 Task: In the  document Serengeti.epub, select heading and apply ' Italics'  Using "replace feature", replace:  'visitors  to tourists'. Insert smartchip (Place) on bottom of the page New York Insert the mentioned footnote for 20th word with font style Arial and font size 8: The source material provides additional context
Action: Mouse pressed left at (280, 355)
Screenshot: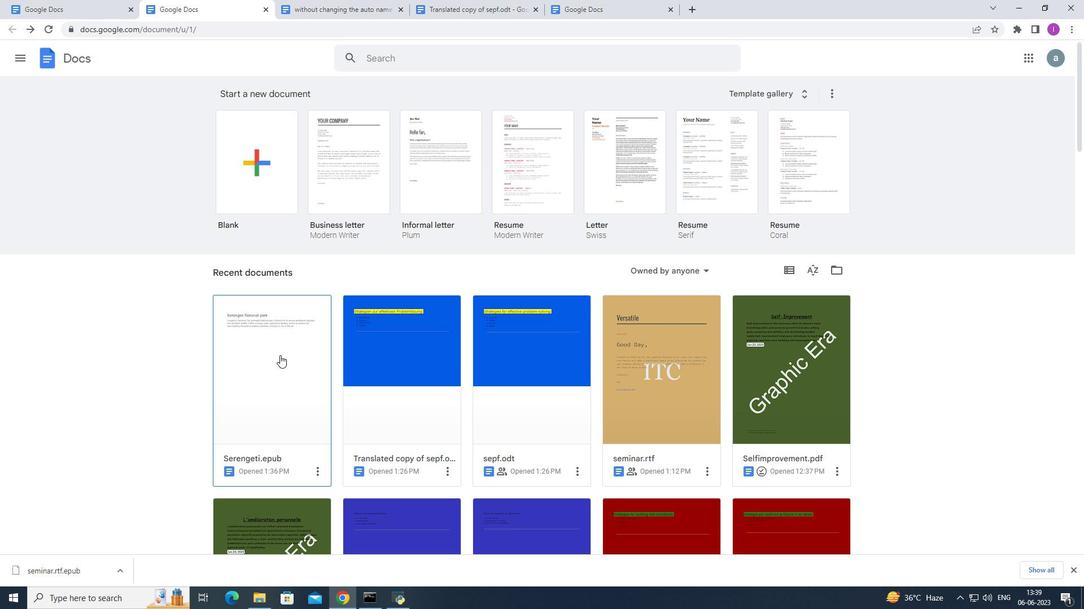 
Action: Mouse moved to (609, 205)
Screenshot: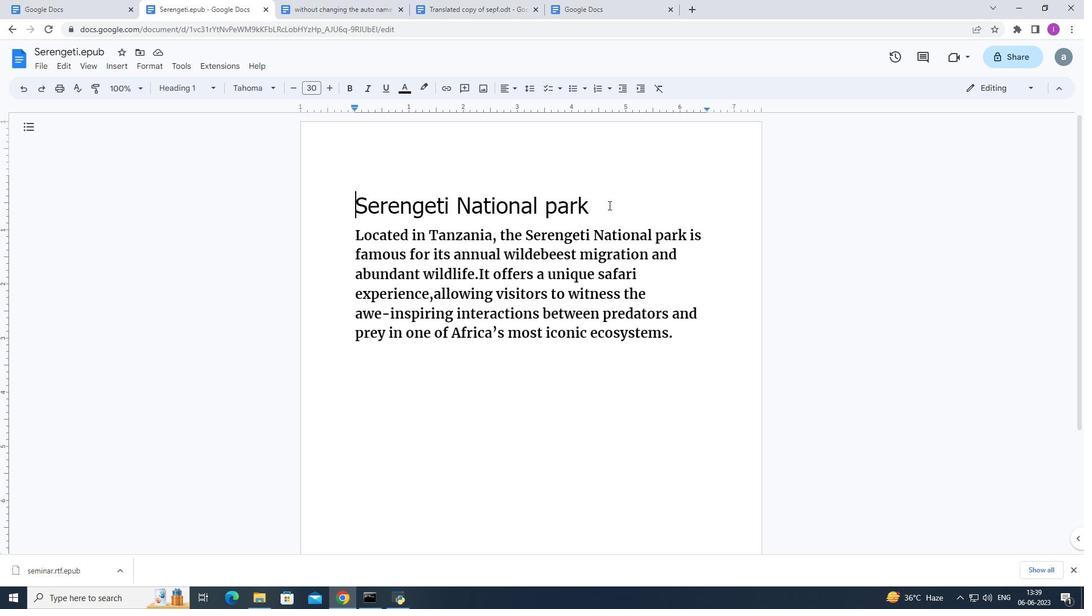 
Action: Mouse pressed left at (609, 205)
Screenshot: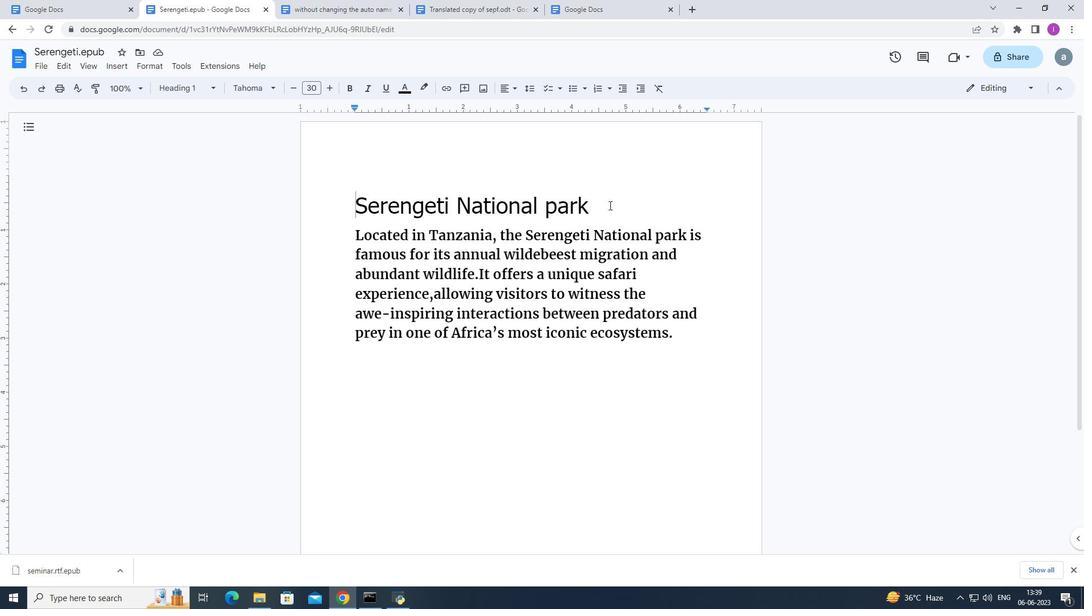 
Action: Mouse moved to (368, 86)
Screenshot: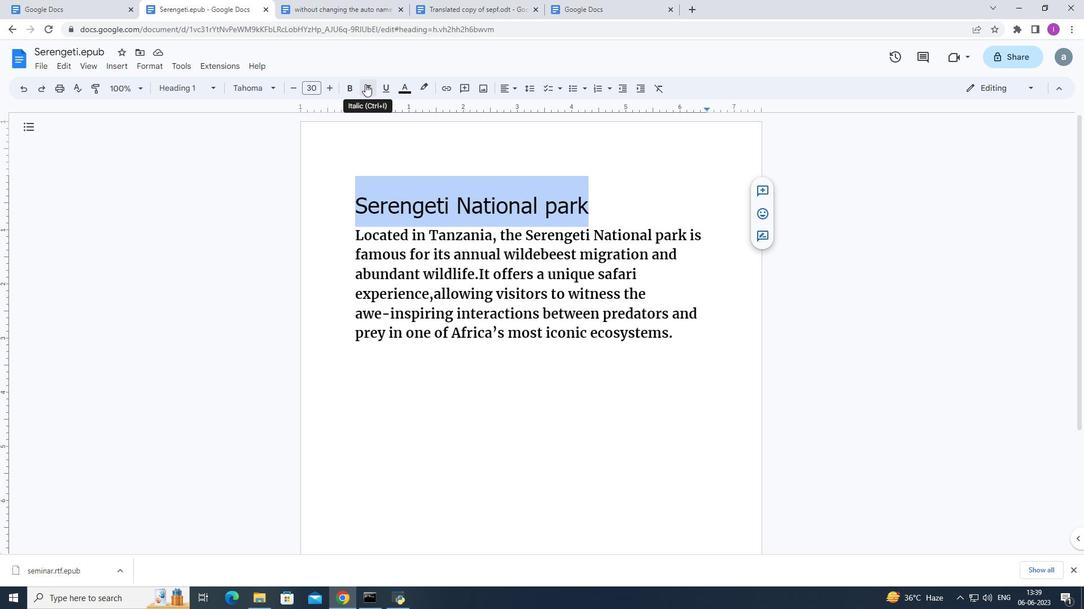 
Action: Mouse pressed left at (368, 86)
Screenshot: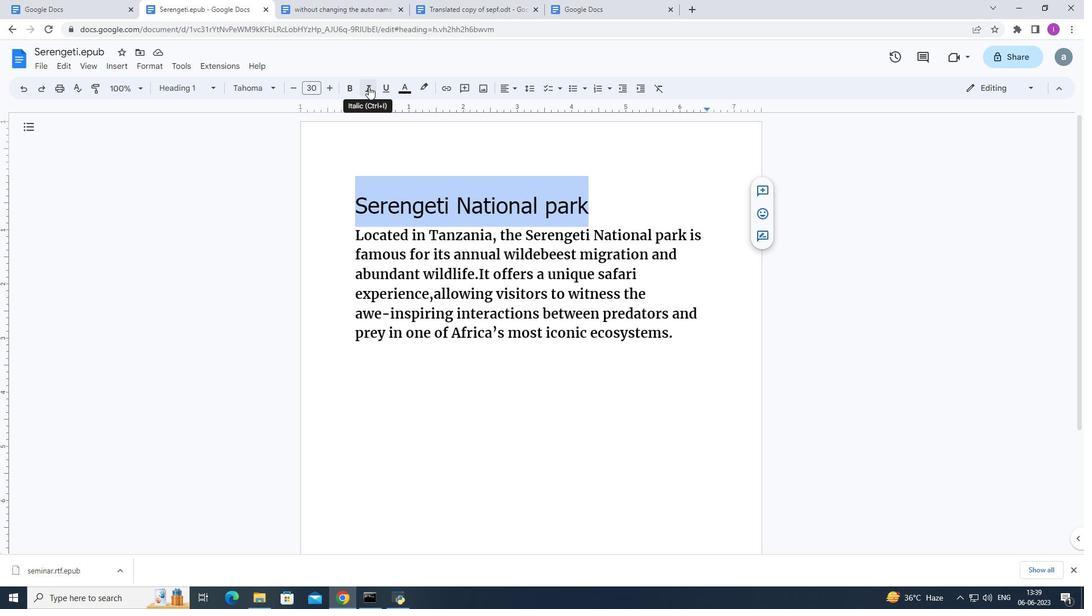 
Action: Mouse pressed left at (368, 86)
Screenshot: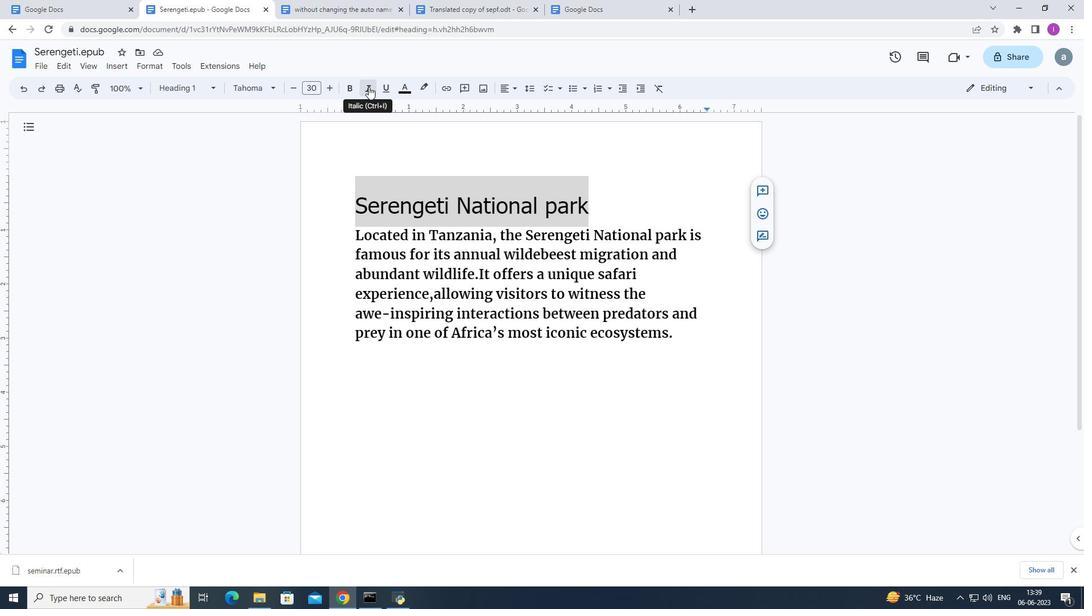 
Action: Mouse moved to (370, 90)
Screenshot: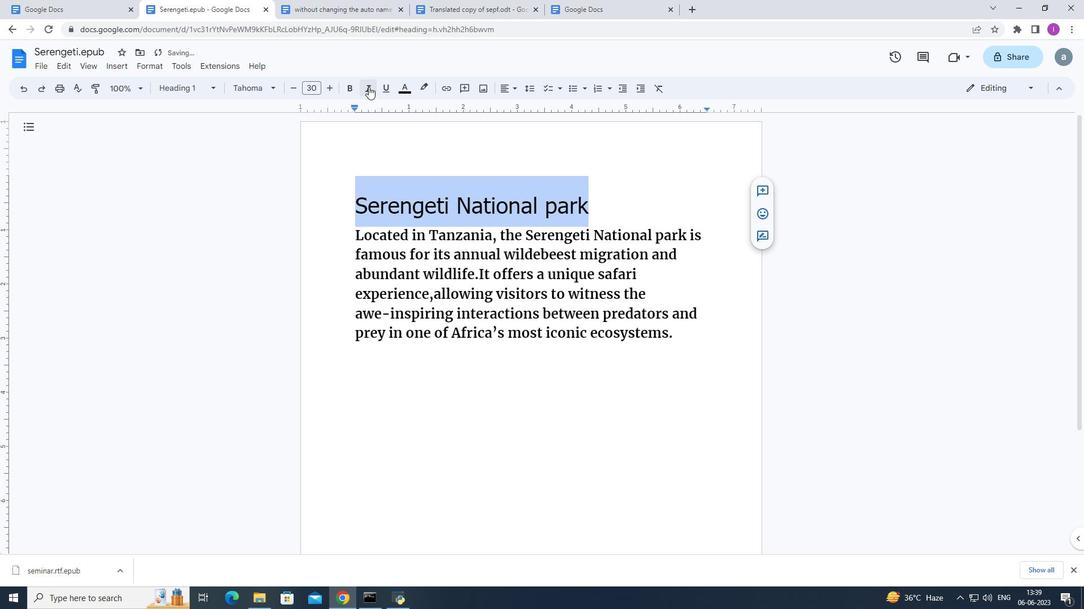 
Action: Mouse pressed left at (370, 90)
Screenshot: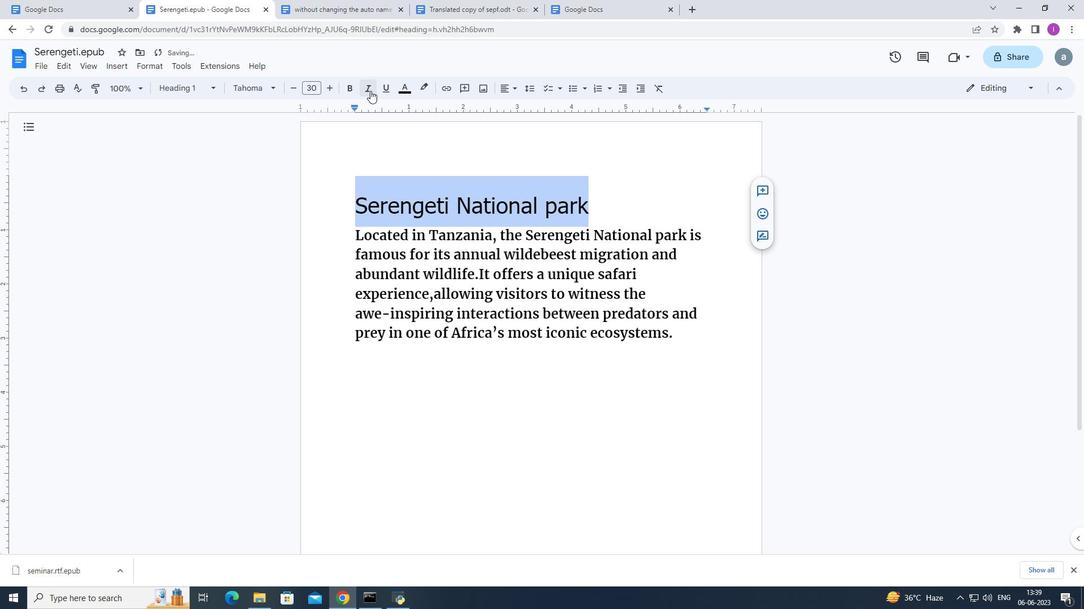 
Action: Mouse moved to (548, 296)
Screenshot: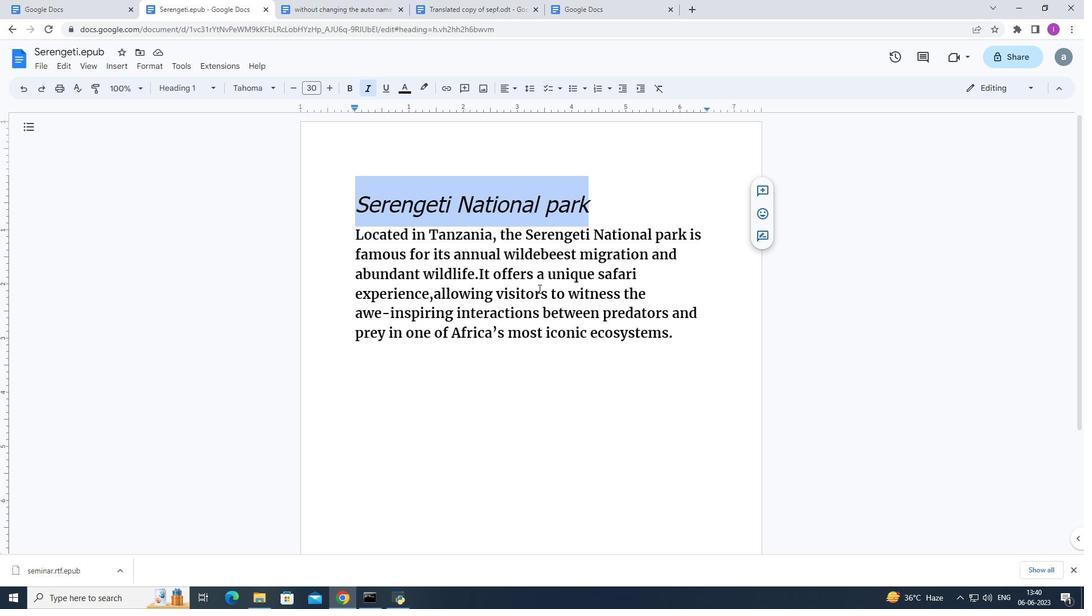 
Action: Mouse pressed left at (548, 296)
Screenshot: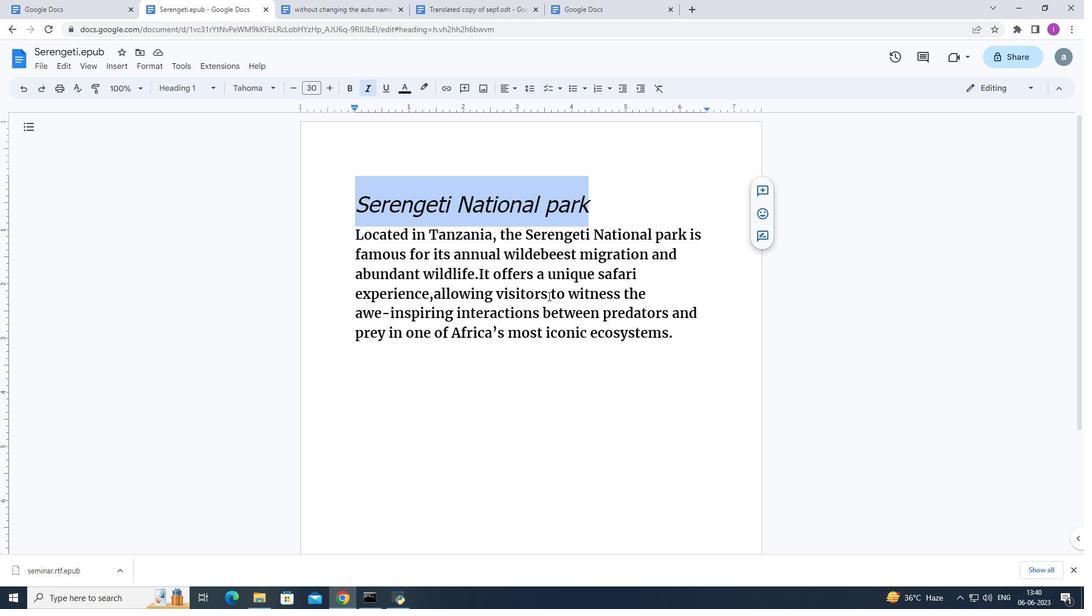 
Action: Mouse moved to (61, 63)
Screenshot: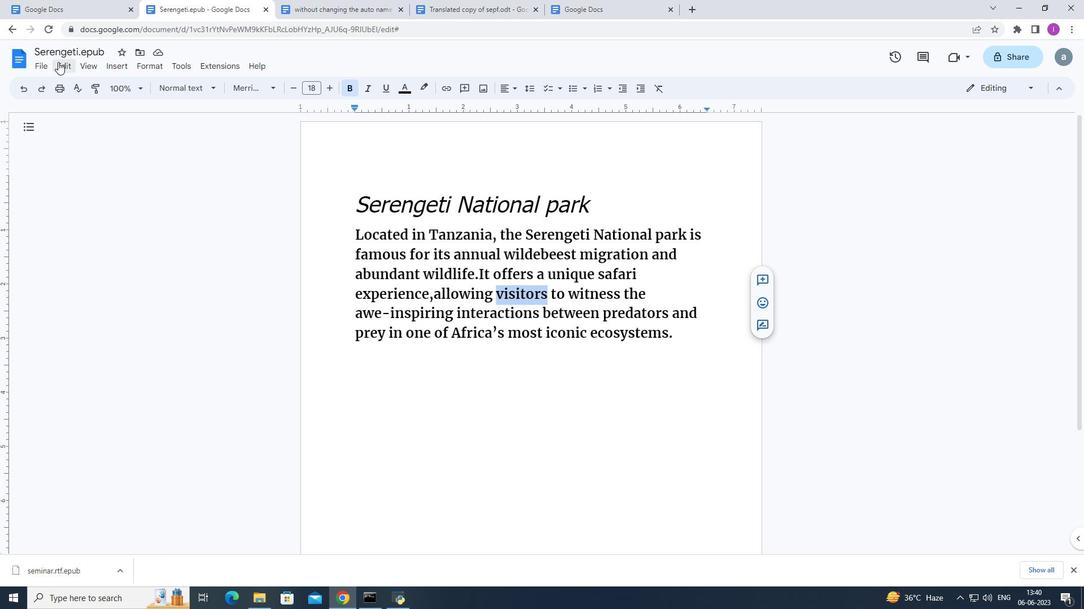 
Action: Mouse pressed left at (61, 63)
Screenshot: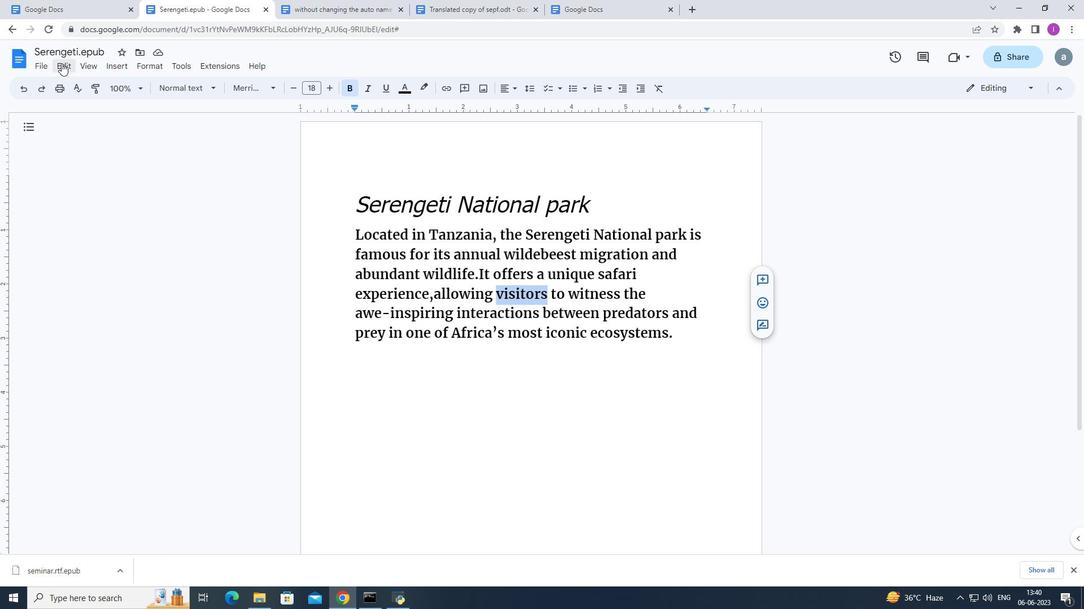 
Action: Mouse moved to (105, 259)
Screenshot: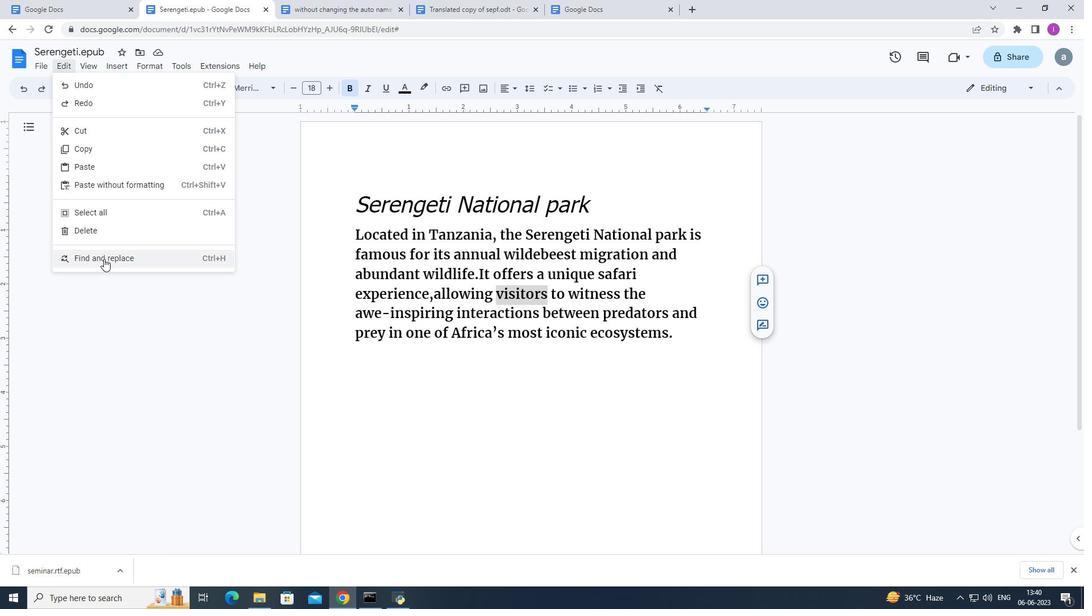 
Action: Mouse pressed left at (105, 259)
Screenshot: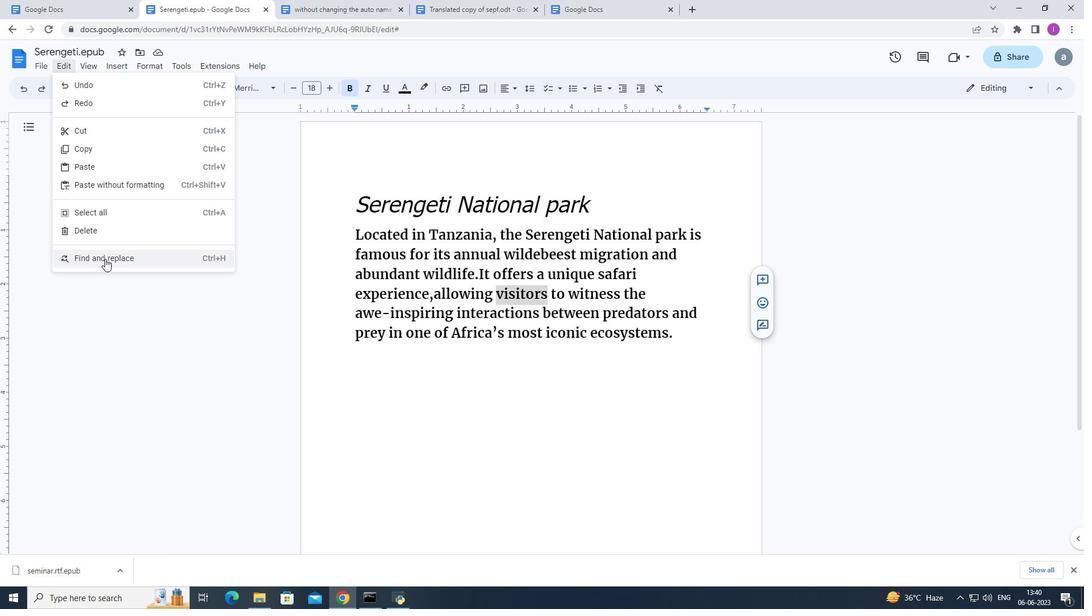 
Action: Mouse moved to (470, 277)
Screenshot: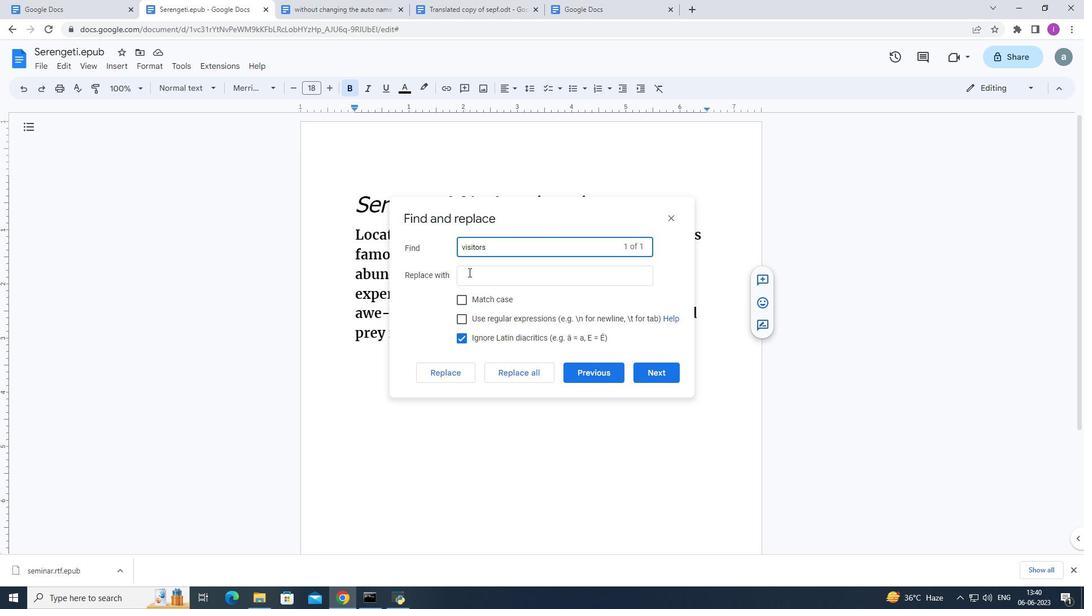 
Action: Mouse pressed left at (470, 277)
Screenshot: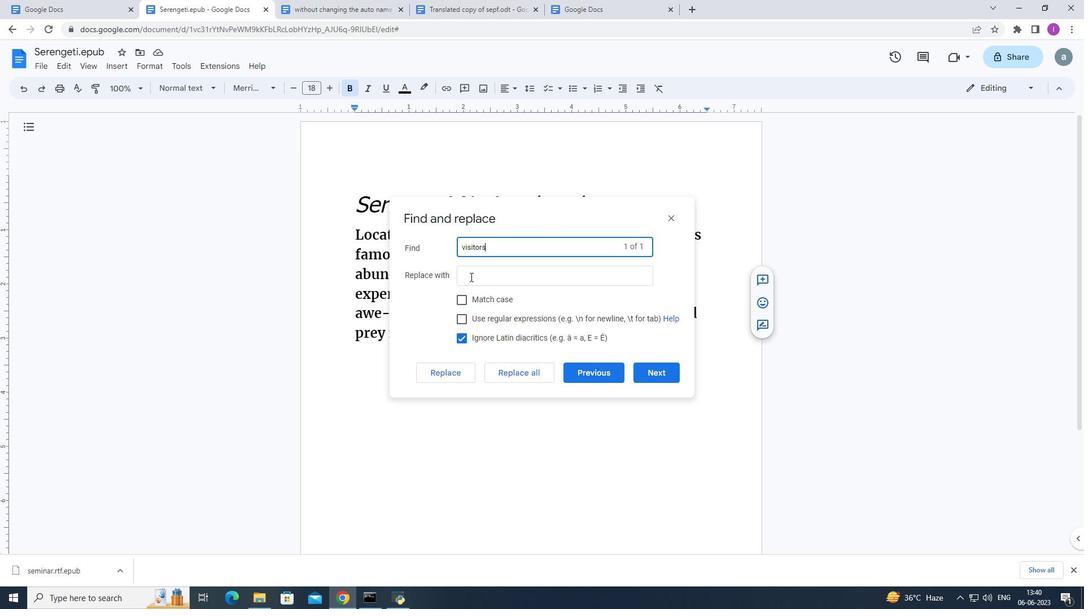 
Action: Mouse moved to (506, 272)
Screenshot: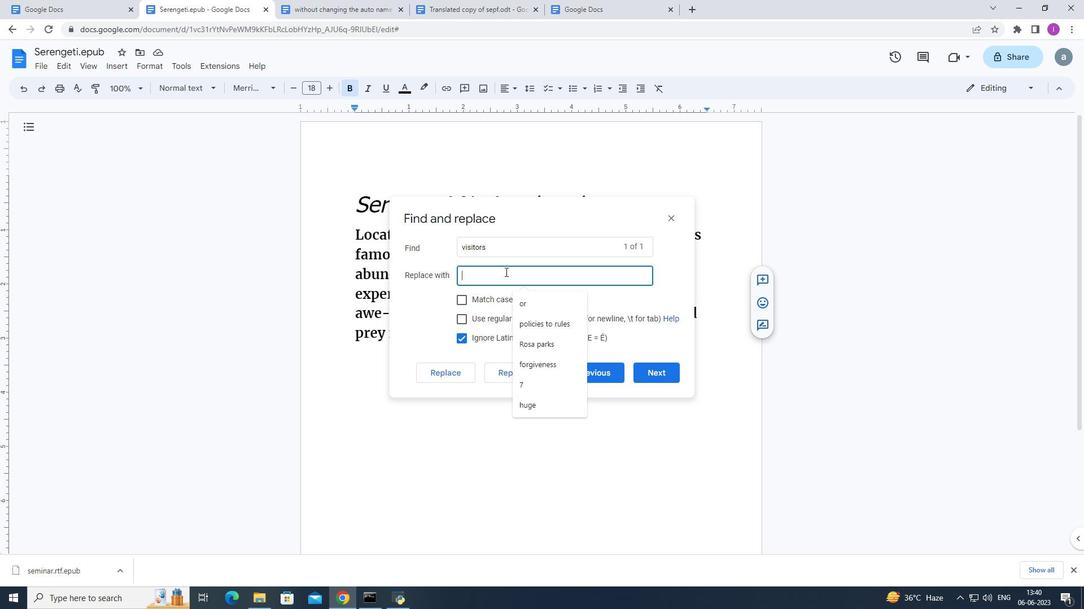 
Action: Key pressed <Key.shift>To<Key.backspace><Key.backspace>tourists
Screenshot: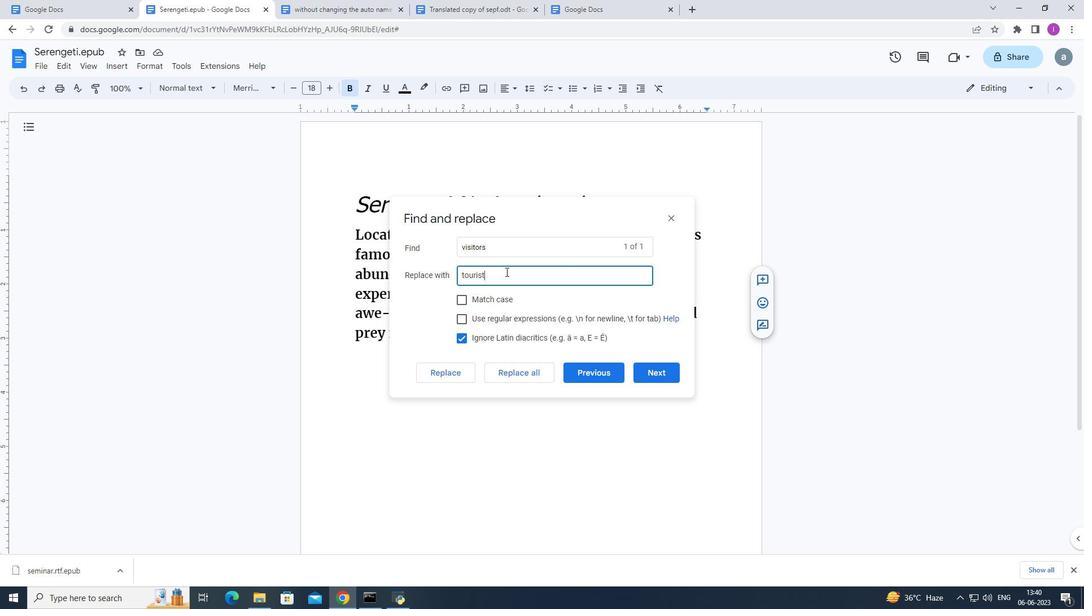 
Action: Mouse moved to (447, 371)
Screenshot: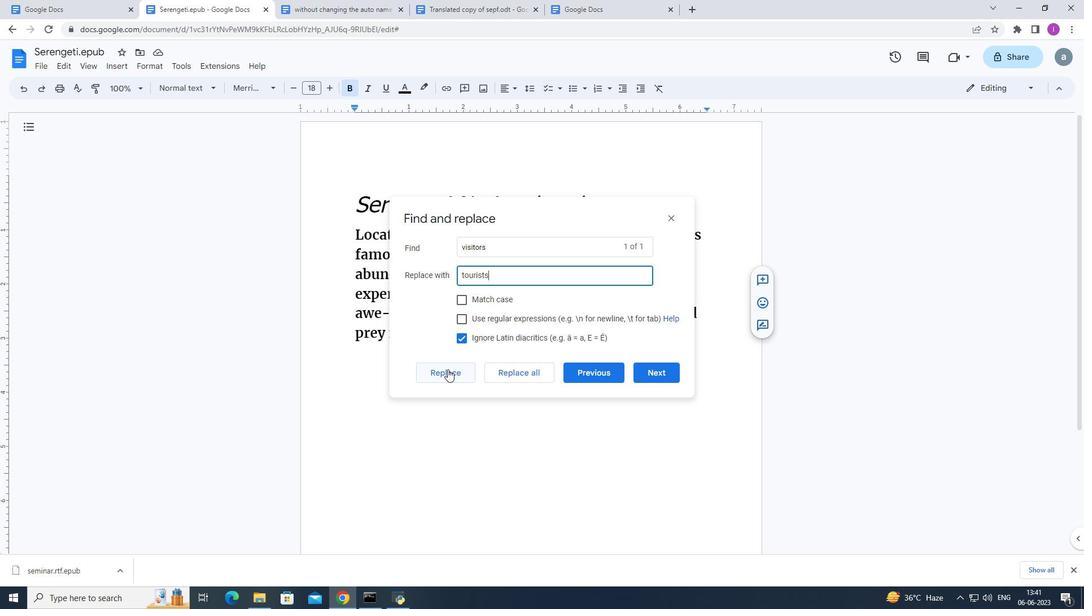 
Action: Mouse pressed left at (447, 371)
Screenshot: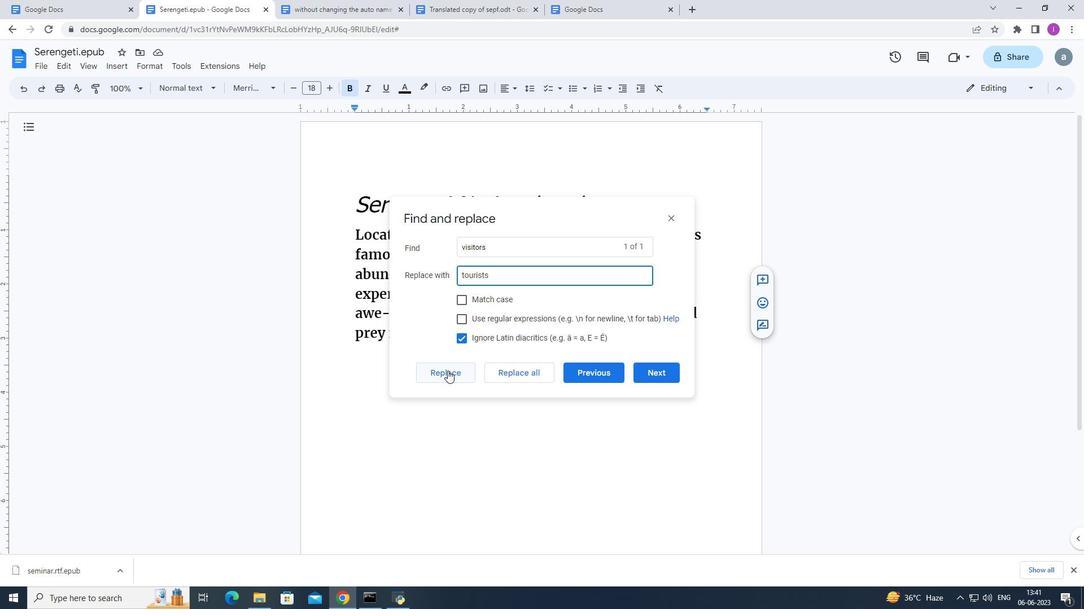 
Action: Mouse moved to (672, 222)
Screenshot: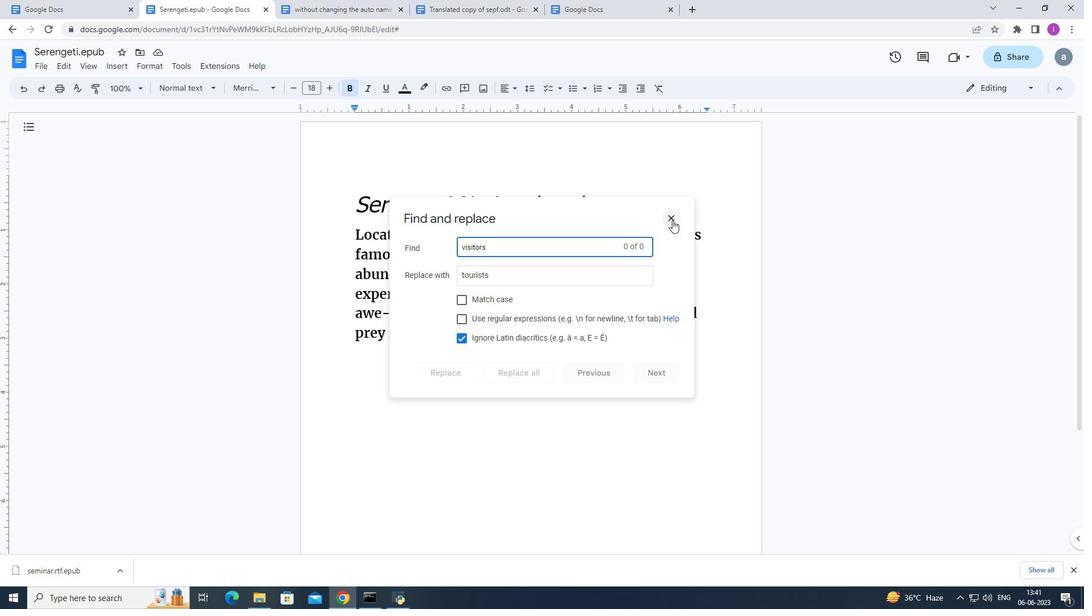 
Action: Mouse pressed left at (672, 222)
Screenshot: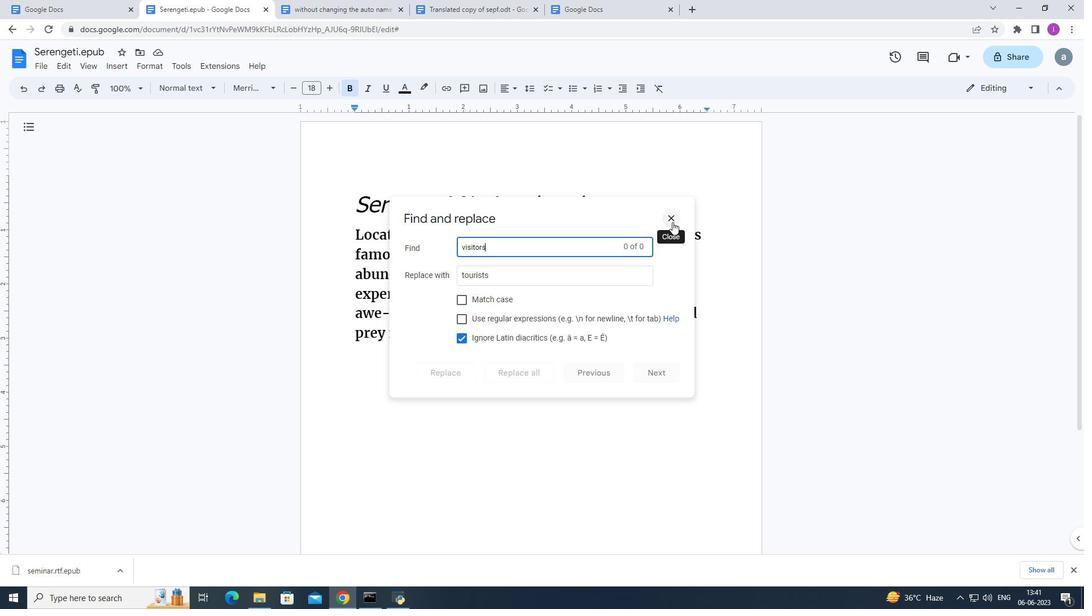 
Action: Mouse moved to (122, 62)
Screenshot: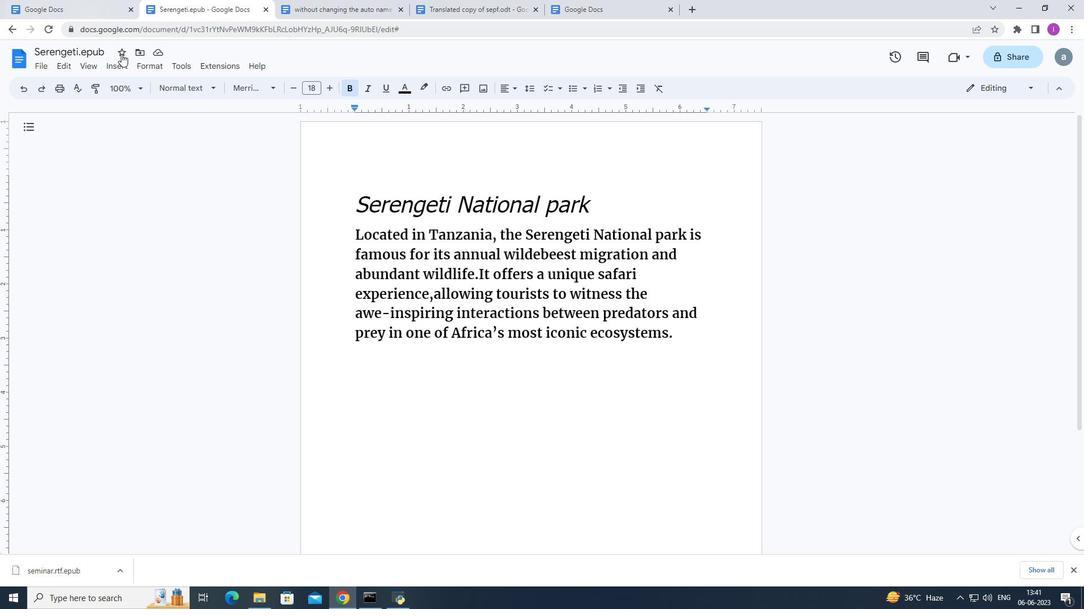 
Action: Mouse pressed left at (122, 62)
Screenshot: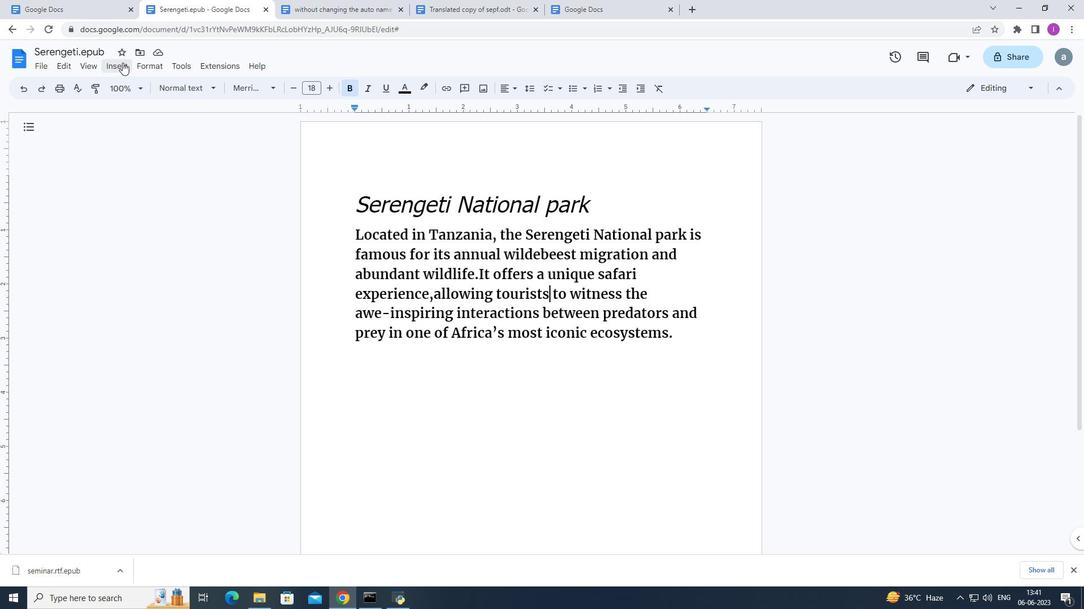 
Action: Mouse moved to (302, 271)
Screenshot: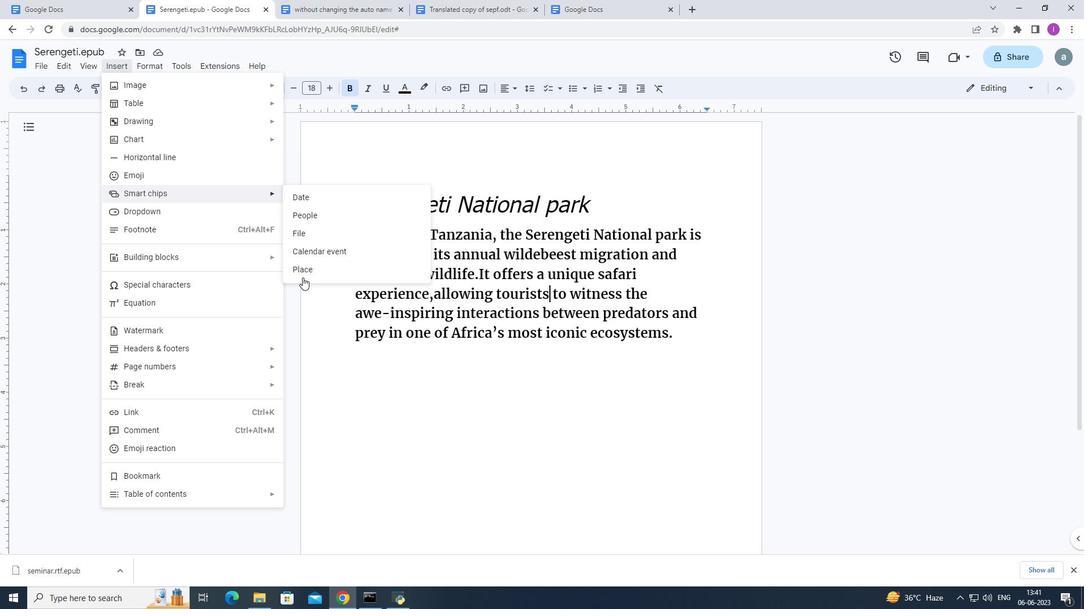 
Action: Mouse pressed left at (302, 271)
Screenshot: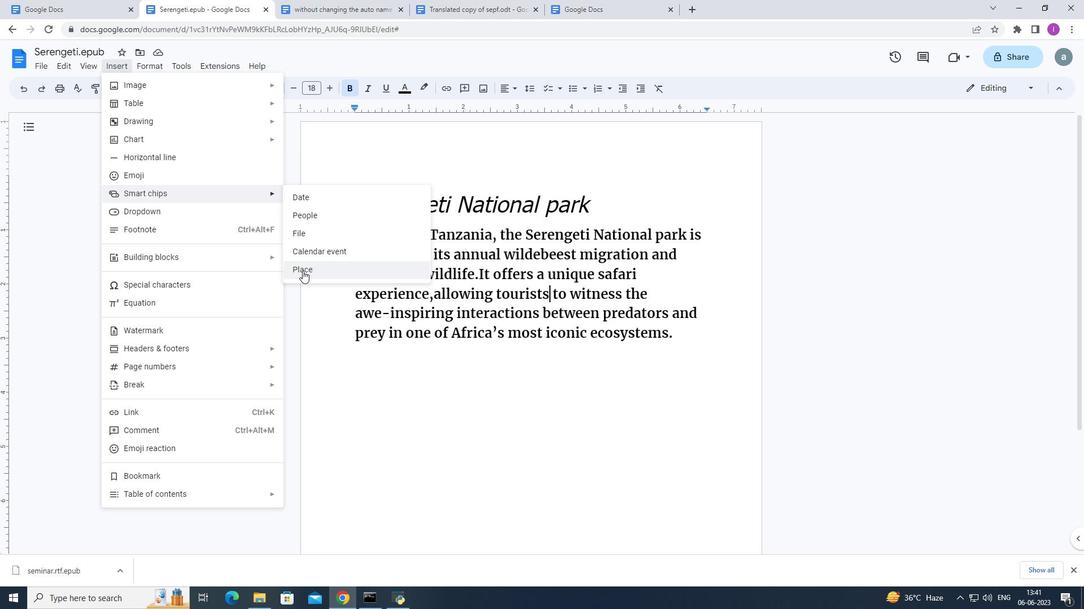 
Action: Mouse moved to (542, 359)
Screenshot: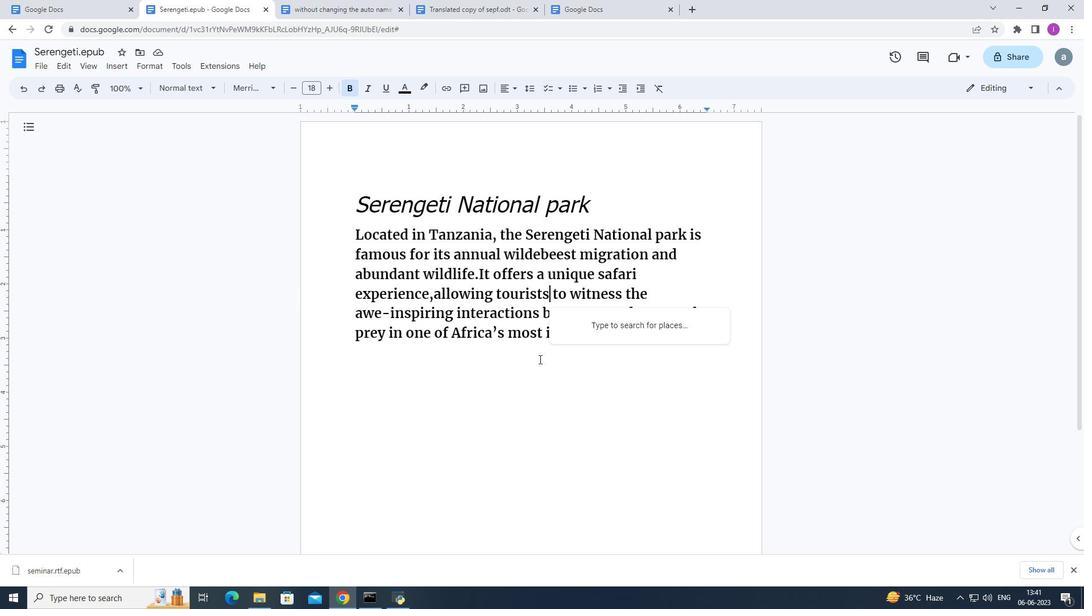 
Action: Mouse pressed left at (542, 359)
Screenshot: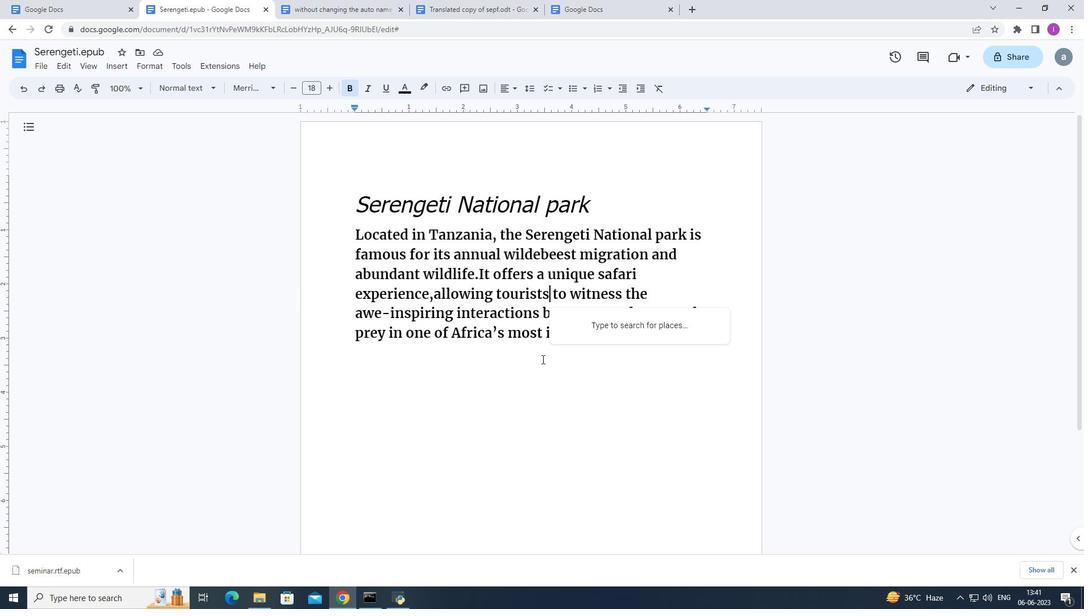 
Action: Mouse moved to (680, 334)
Screenshot: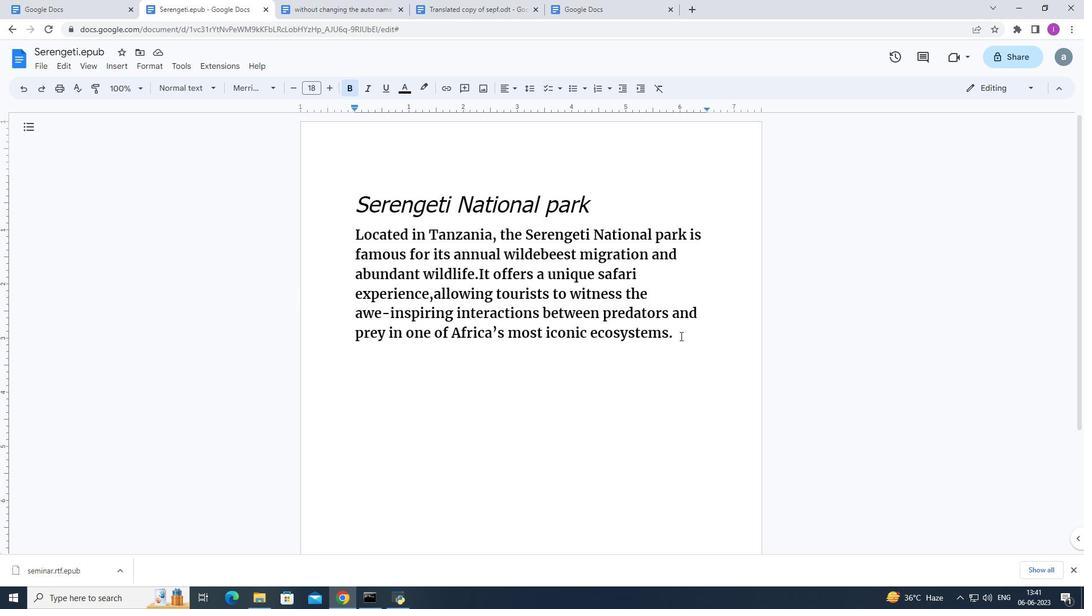 
Action: Mouse pressed left at (680, 334)
Screenshot: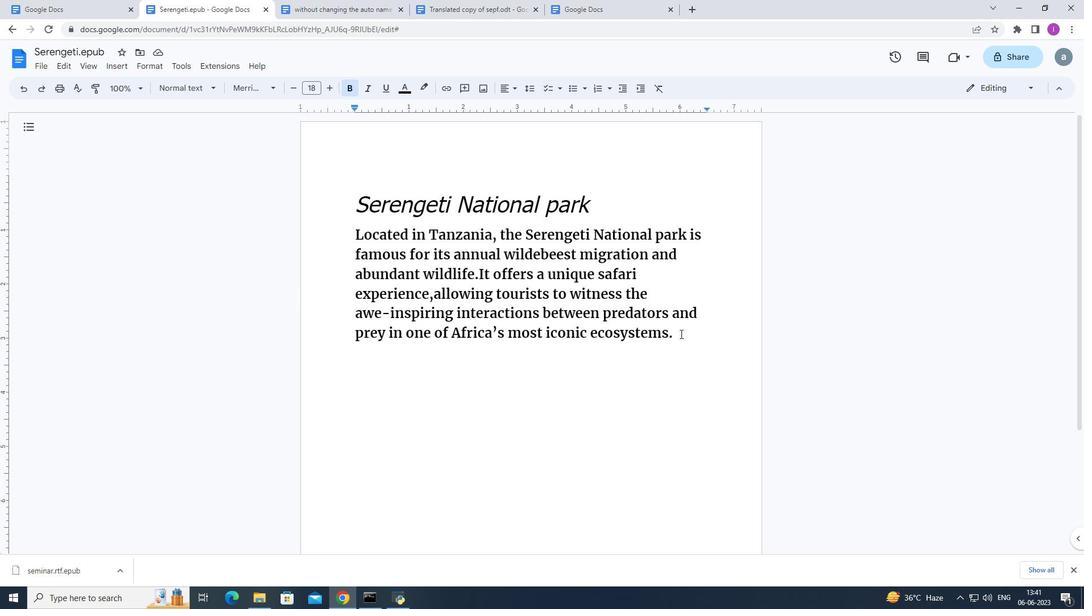 
Action: Mouse moved to (541, 373)
Screenshot: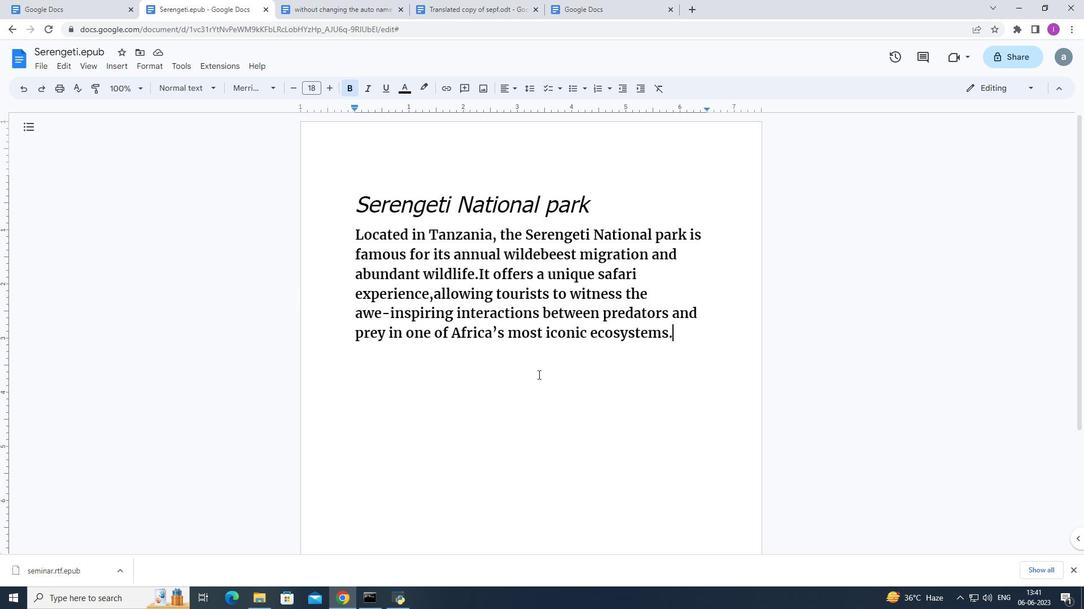 
Action: Key pressed <Key.enter>
Screenshot: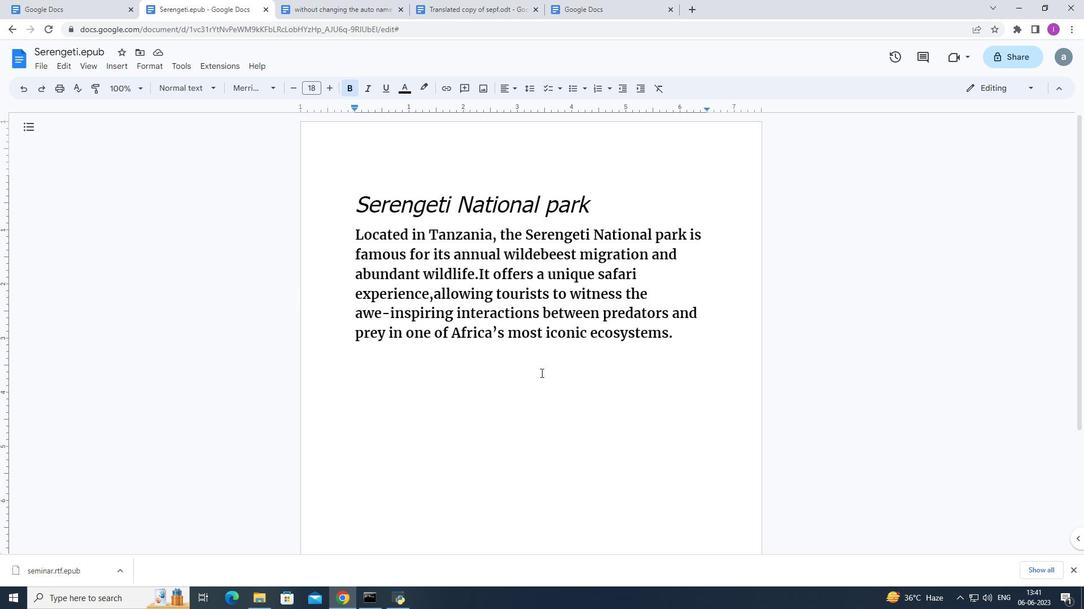 
Action: Mouse moved to (114, 63)
Screenshot: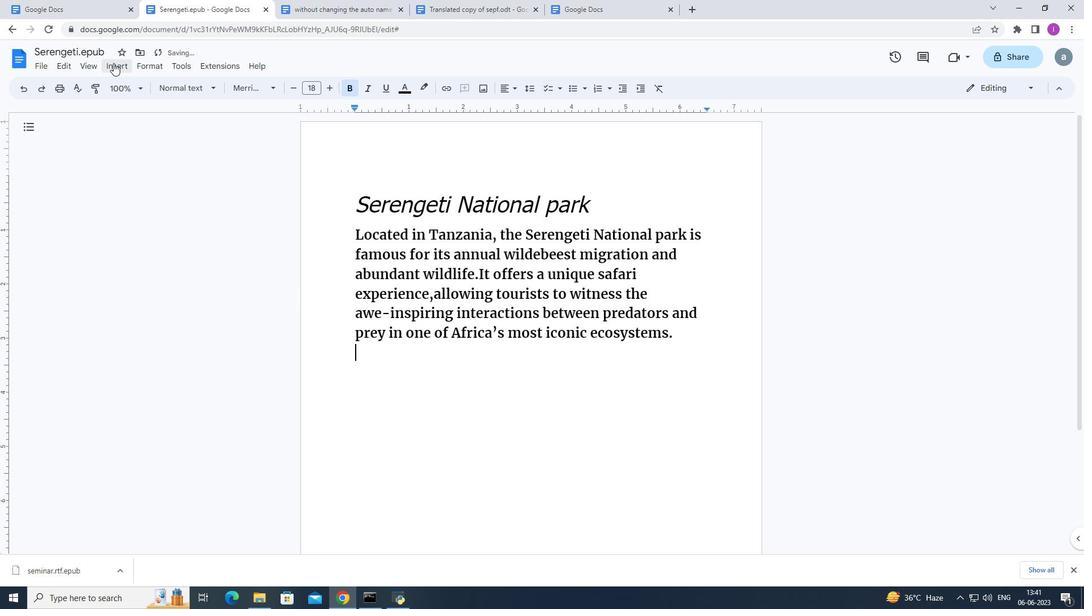 
Action: Mouse pressed left at (114, 63)
Screenshot: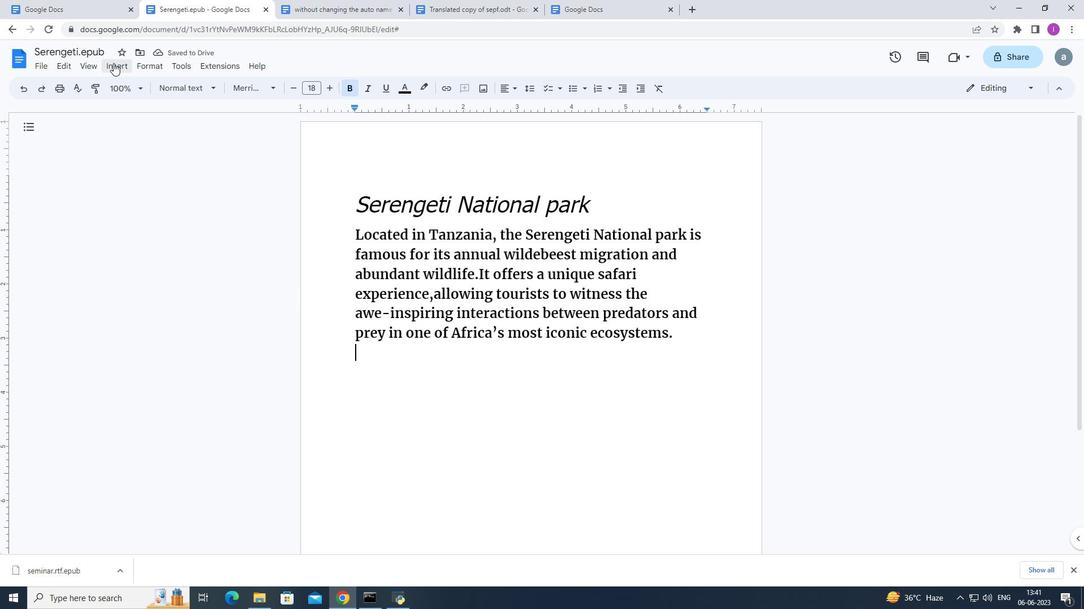 
Action: Mouse moved to (299, 270)
Screenshot: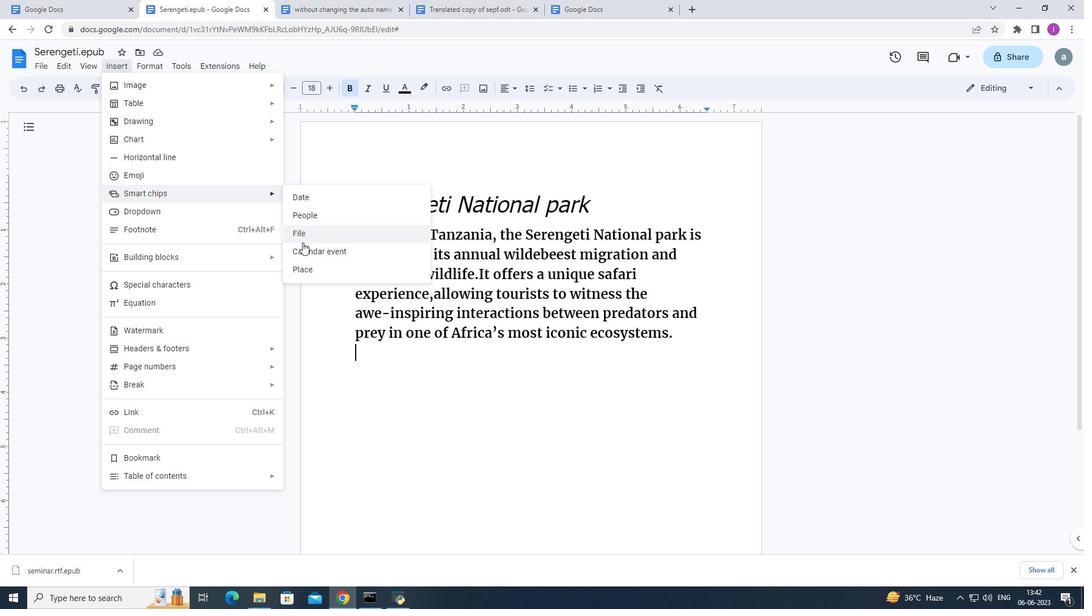 
Action: Mouse pressed left at (299, 270)
Screenshot: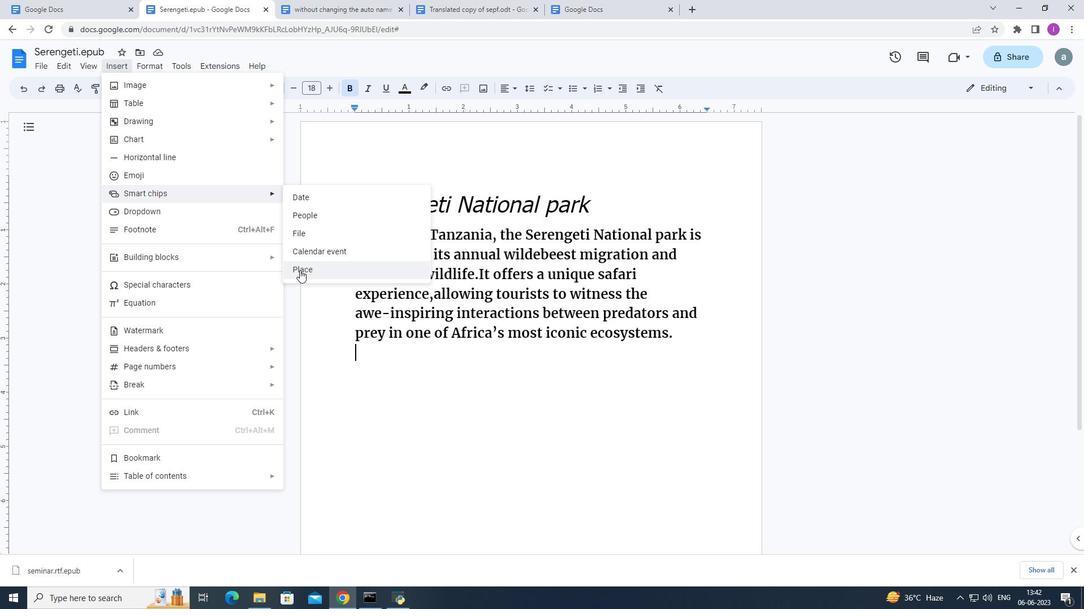 
Action: Mouse moved to (361, 378)
Screenshot: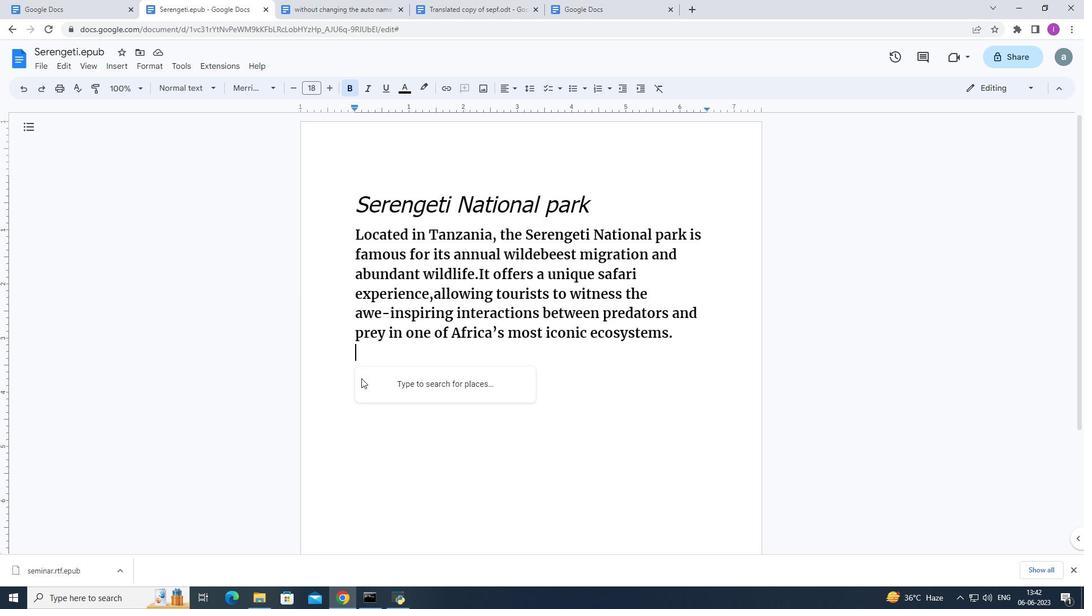 
Action: Key pressed n
Screenshot: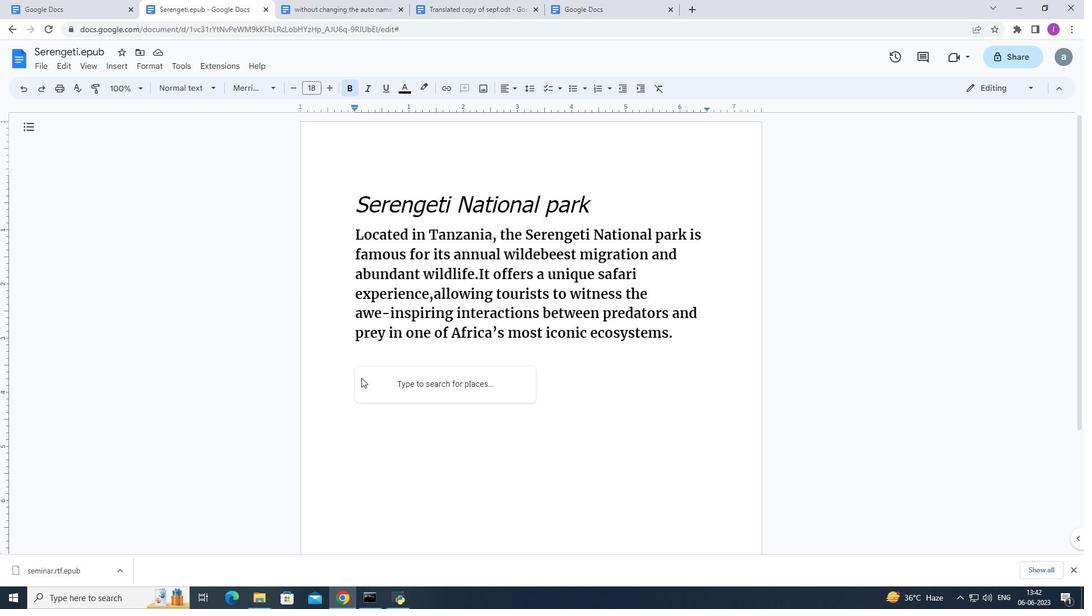 
Action: Mouse moved to (362, 376)
Screenshot: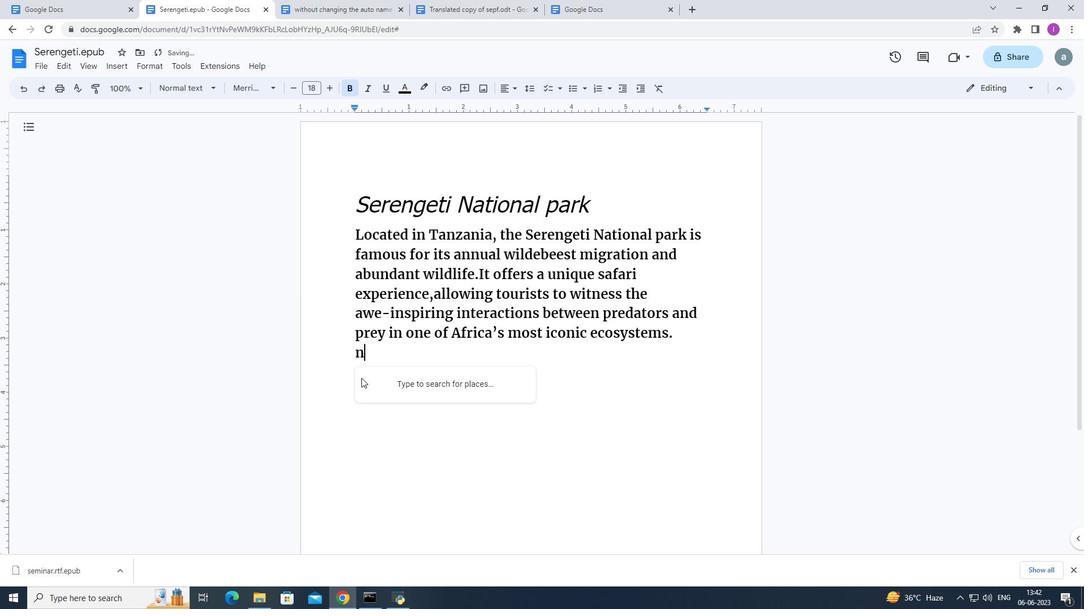 
Action: Key pressed e
Screenshot: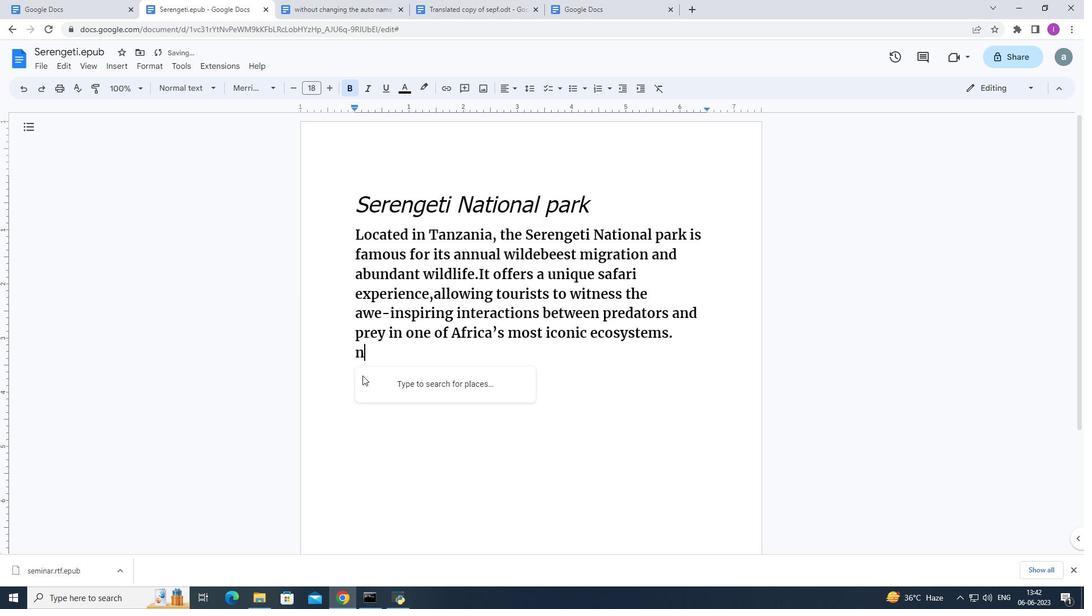 
Action: Mouse moved to (363, 375)
Screenshot: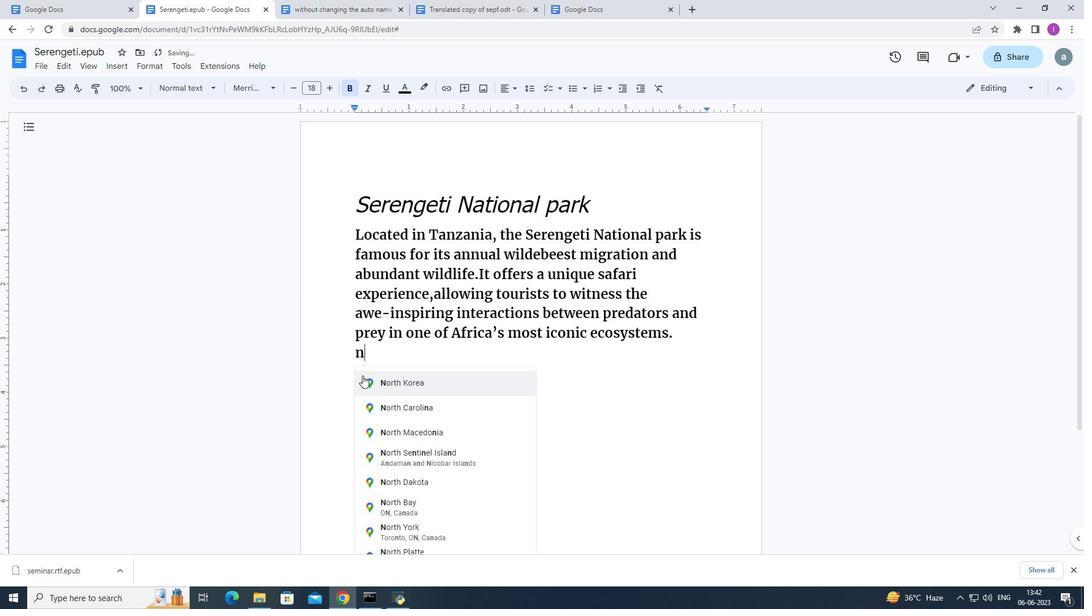 
Action: Key pressed w
Screenshot: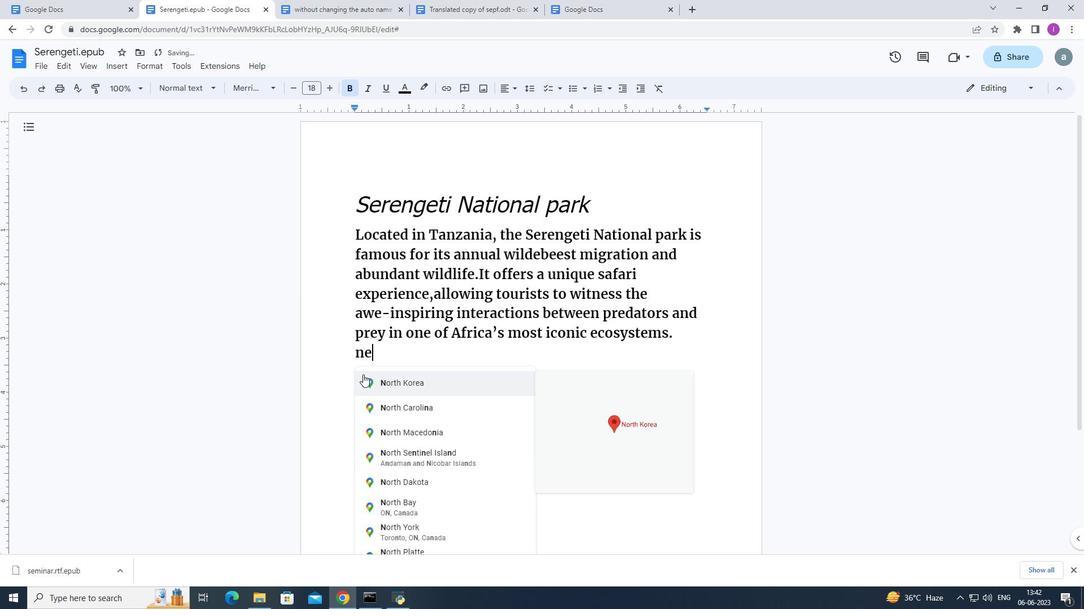 
Action: Mouse moved to (389, 377)
Screenshot: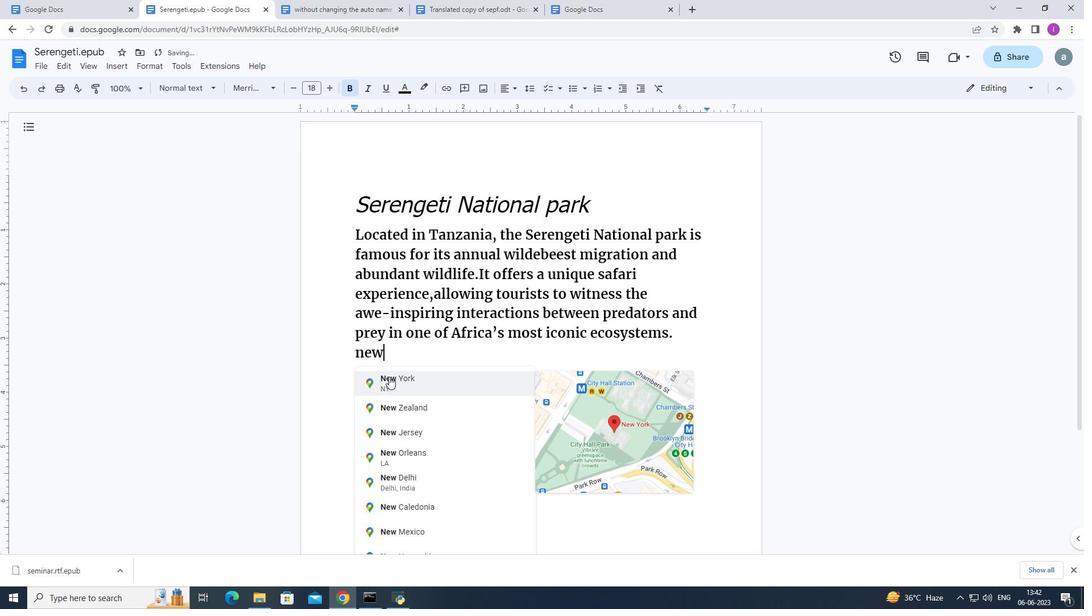 
Action: Mouse pressed left at (389, 377)
Screenshot: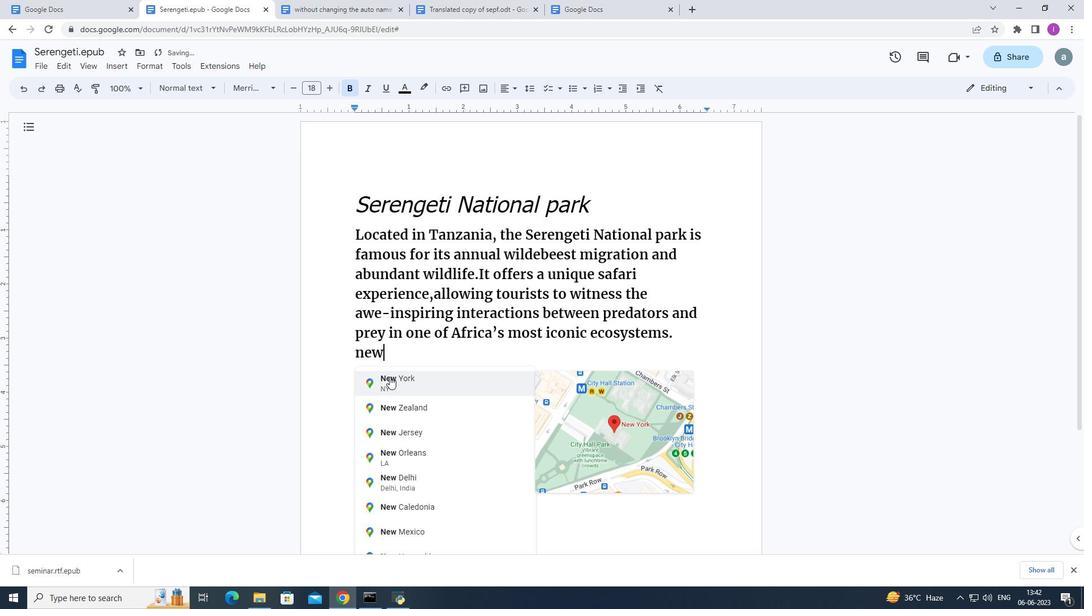 
Action: Mouse moved to (123, 66)
Screenshot: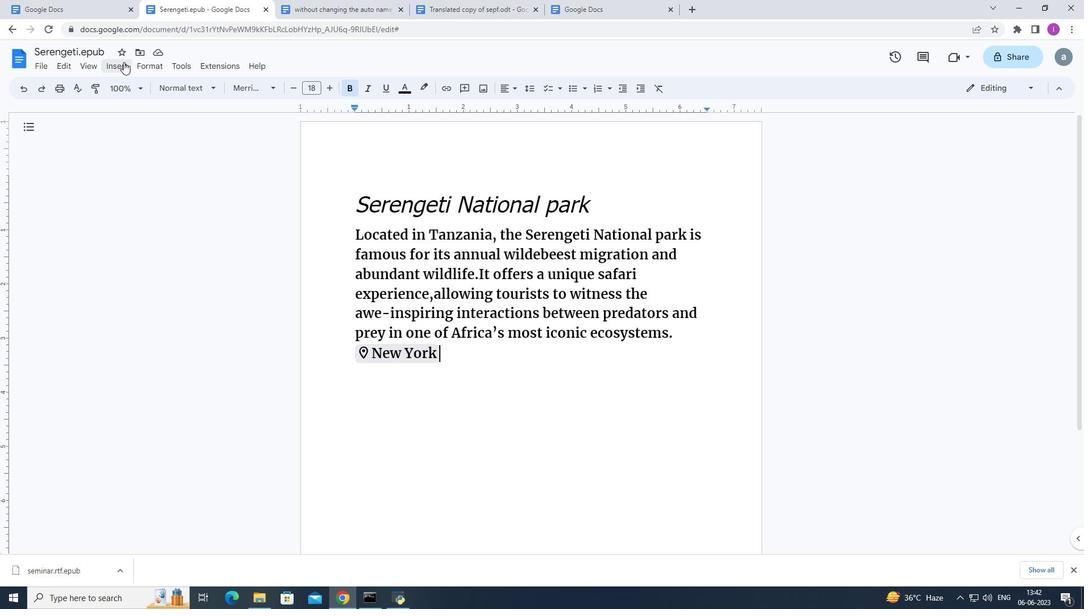 
Action: Mouse pressed left at (123, 66)
Screenshot: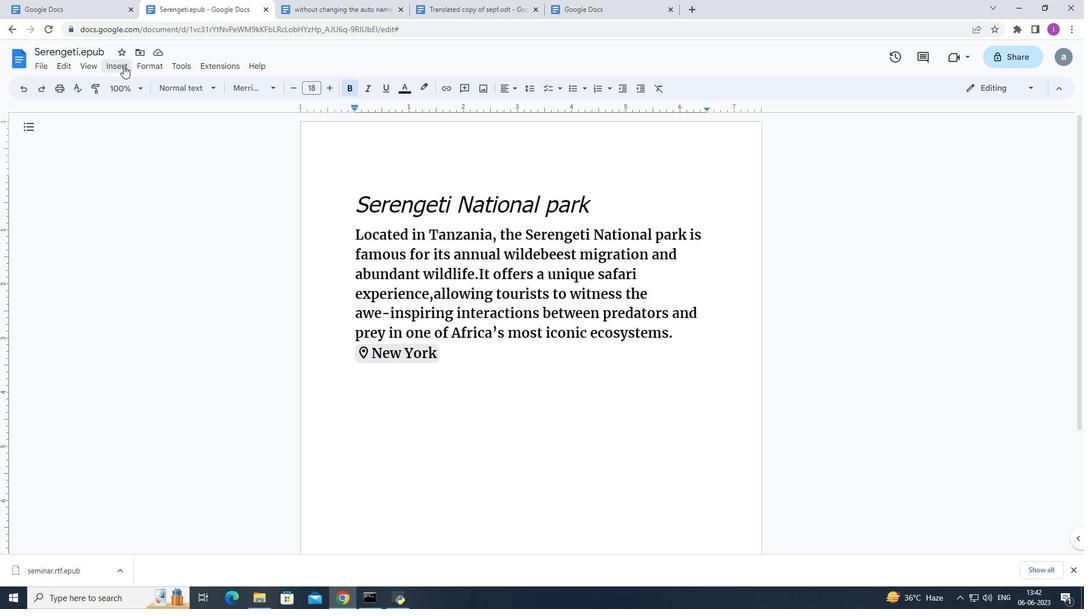 
Action: Mouse moved to (165, 232)
Screenshot: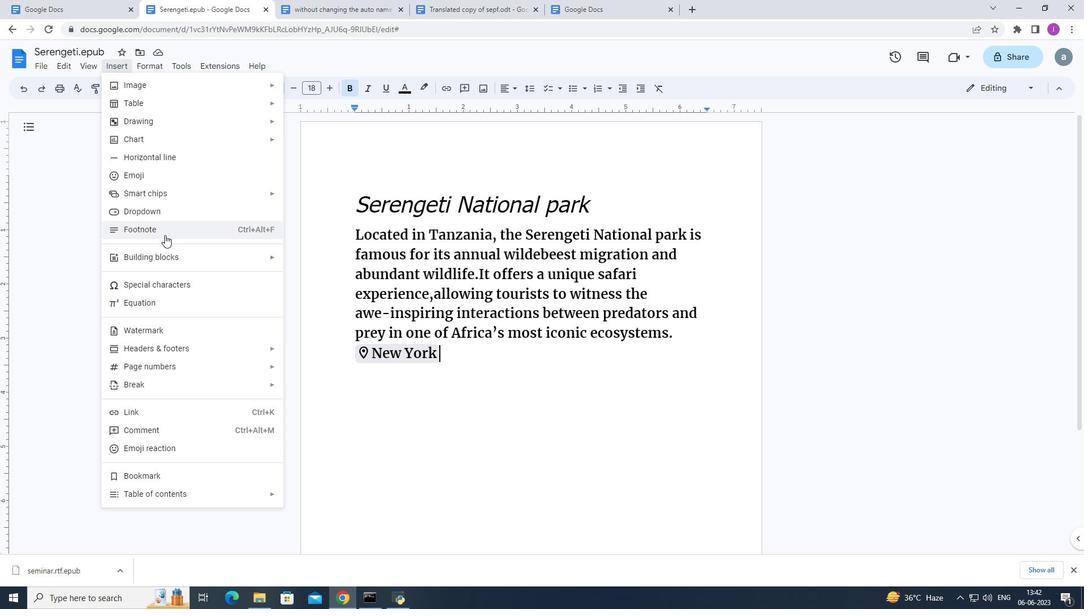 
Action: Mouse pressed left at (165, 232)
Screenshot: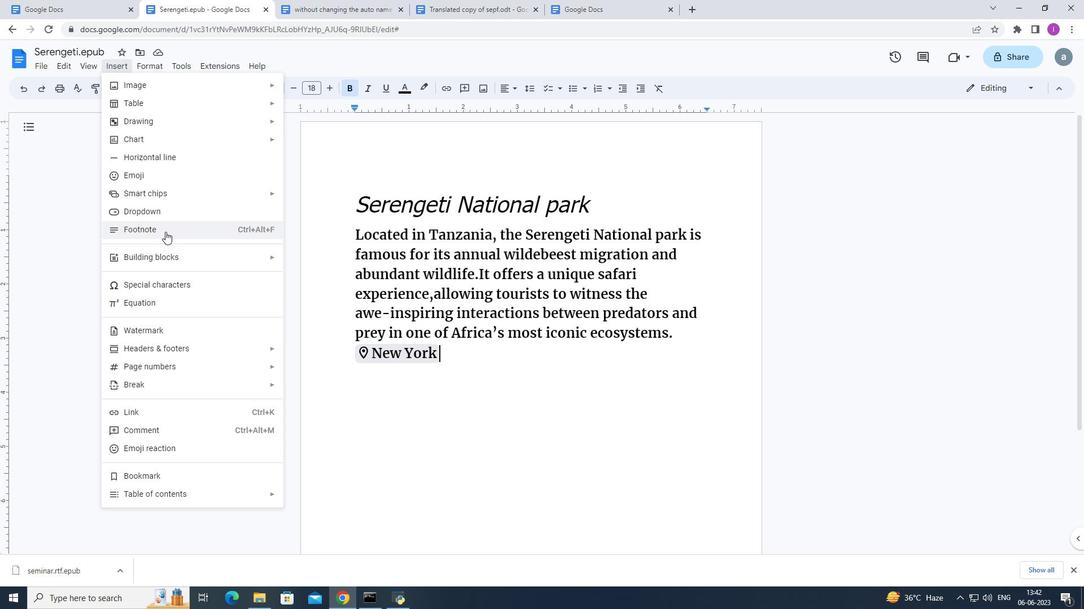 
Action: Mouse moved to (361, 283)
Screenshot: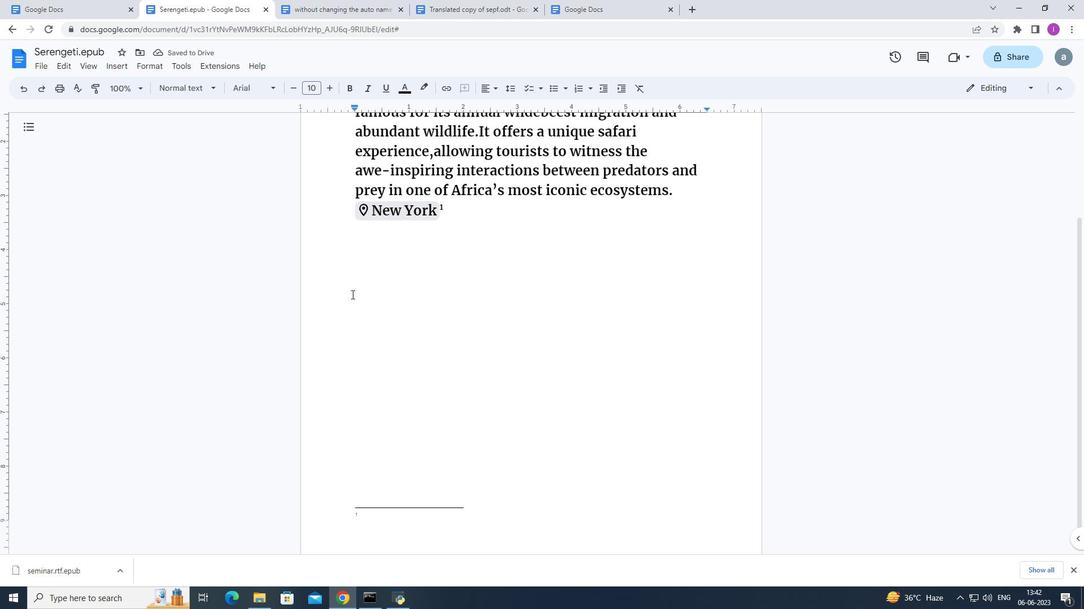 
Action: Key pressed 20<Key.space>th<Key.space><Key.shift><Key.shift><Key.shift><Key.shift><Key.shift><Key.shift><Key.shift><Key.shift><Key.shift><Key.shift><Key.shift><Key.shift><Key.shift><Key.shift><Key.shift><Key.shift><Key.shift><Key.shift><Key.shift><Key.shift><Key.shift>The<Key.space>sources<Key.backspace><Key.space>material<Key.space>provides<Key.space>additional<Key.space>contxt
Screenshot: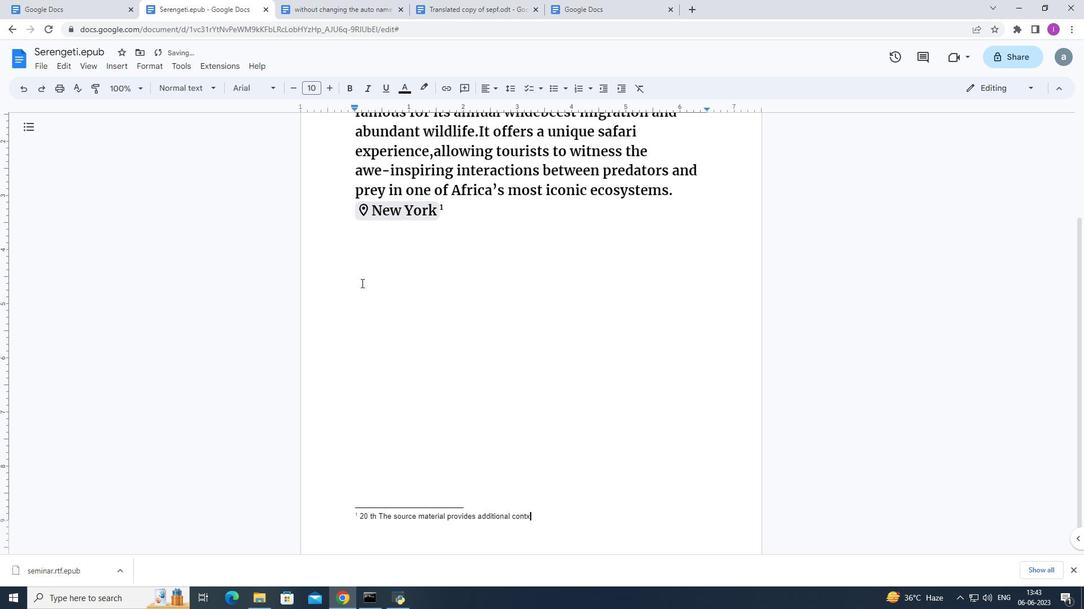 
Action: Mouse moved to (526, 517)
Screenshot: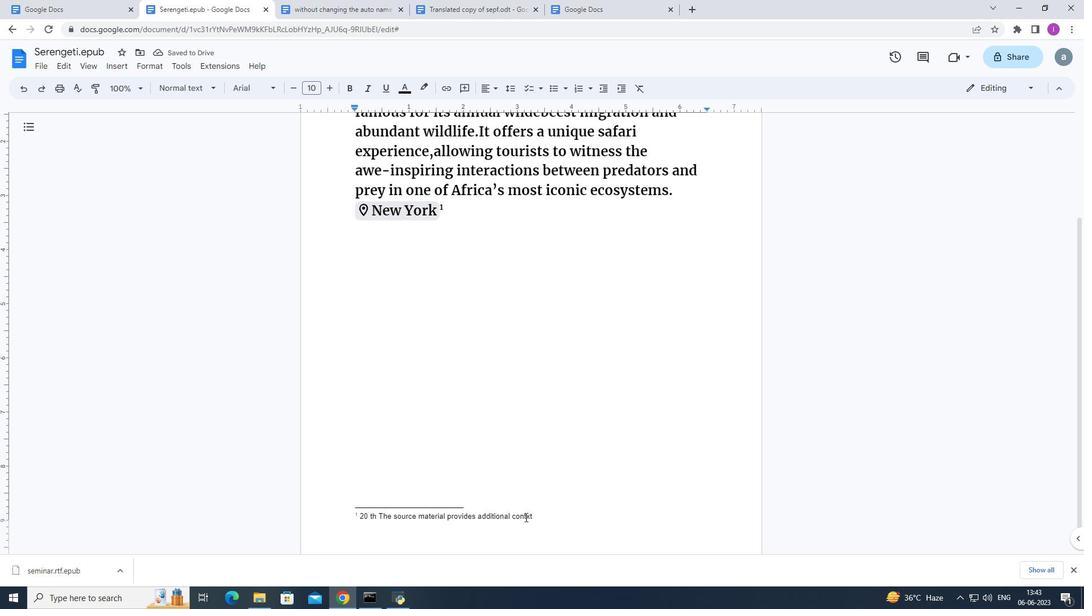 
Action: Mouse pressed left at (526, 517)
Screenshot: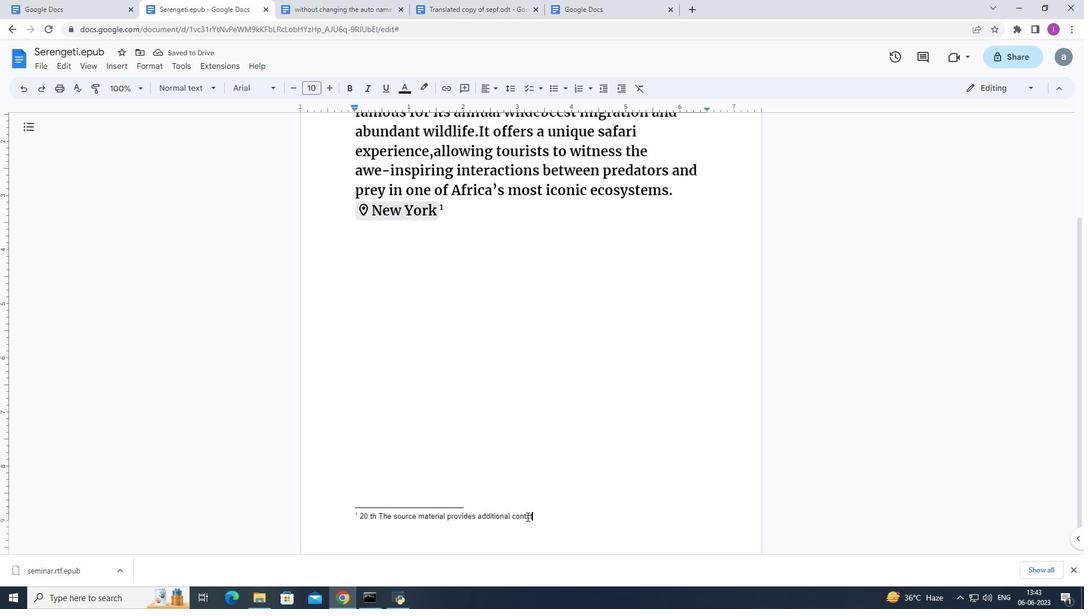 
Action: Mouse moved to (541, 501)
Screenshot: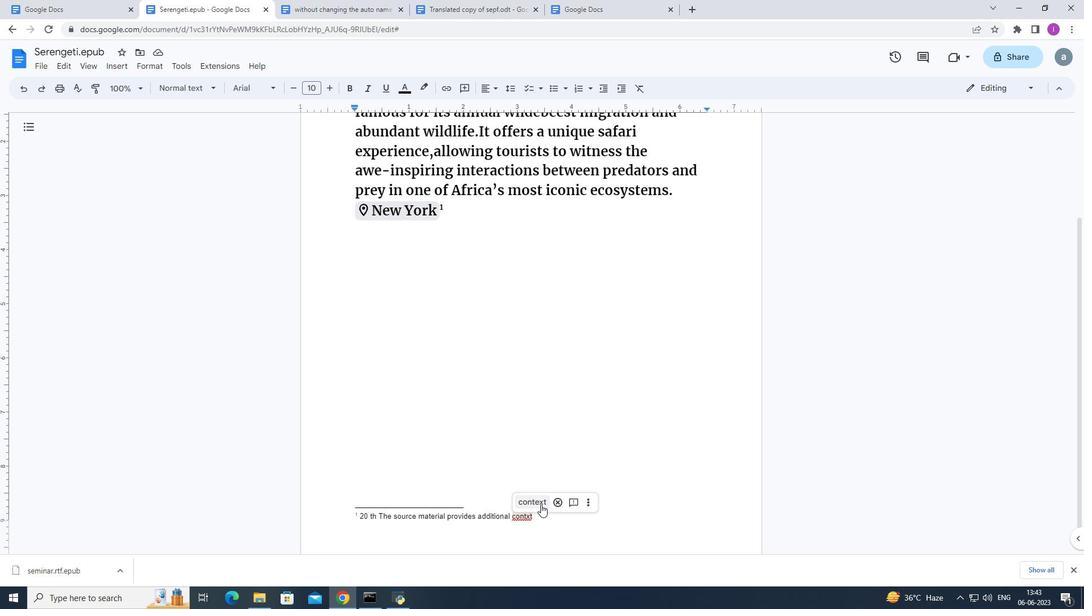 
Action: Mouse pressed left at (541, 501)
Screenshot: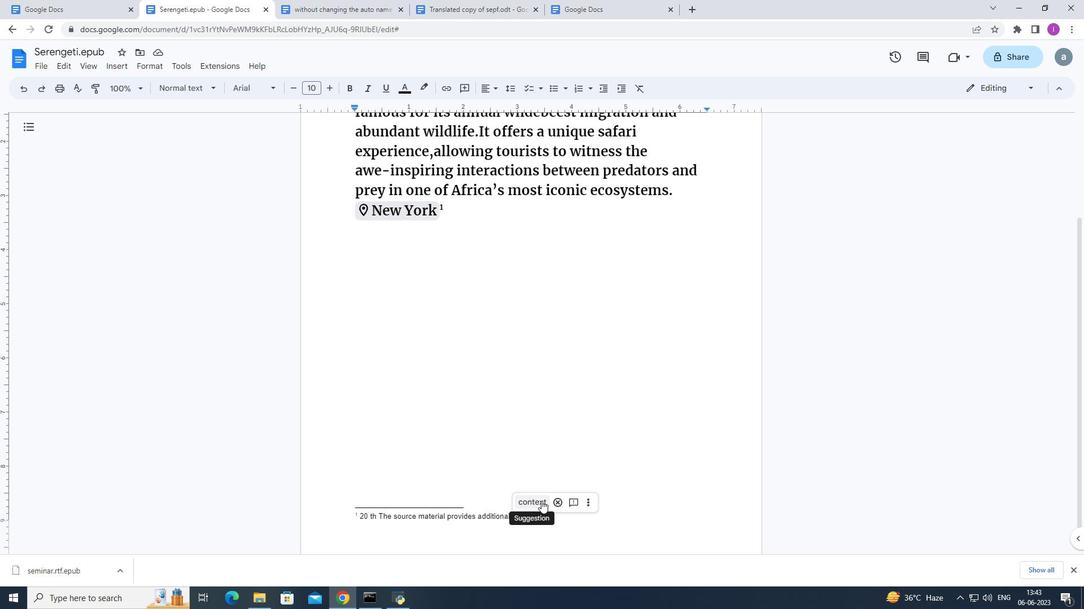 
Action: Mouse moved to (541, 515)
Screenshot: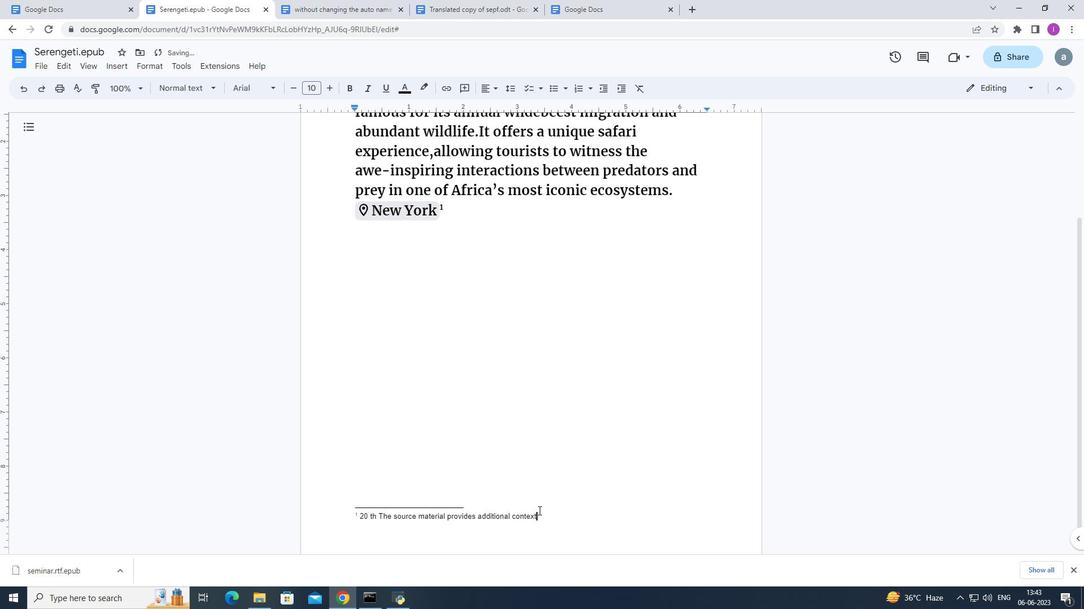 
Action: Mouse pressed left at (541, 515)
Screenshot: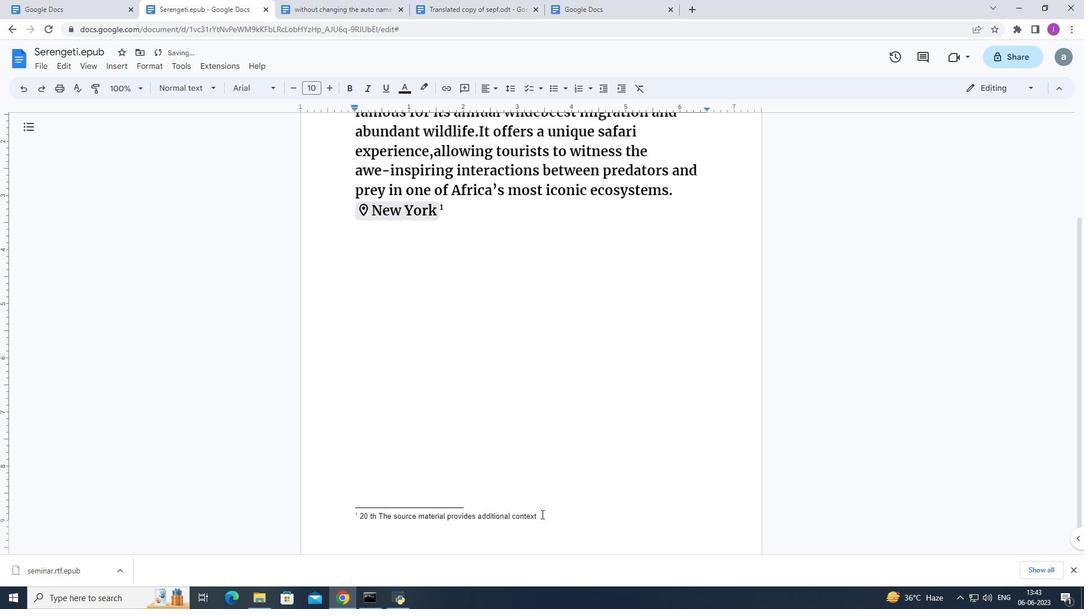 
Action: Mouse moved to (273, 86)
Screenshot: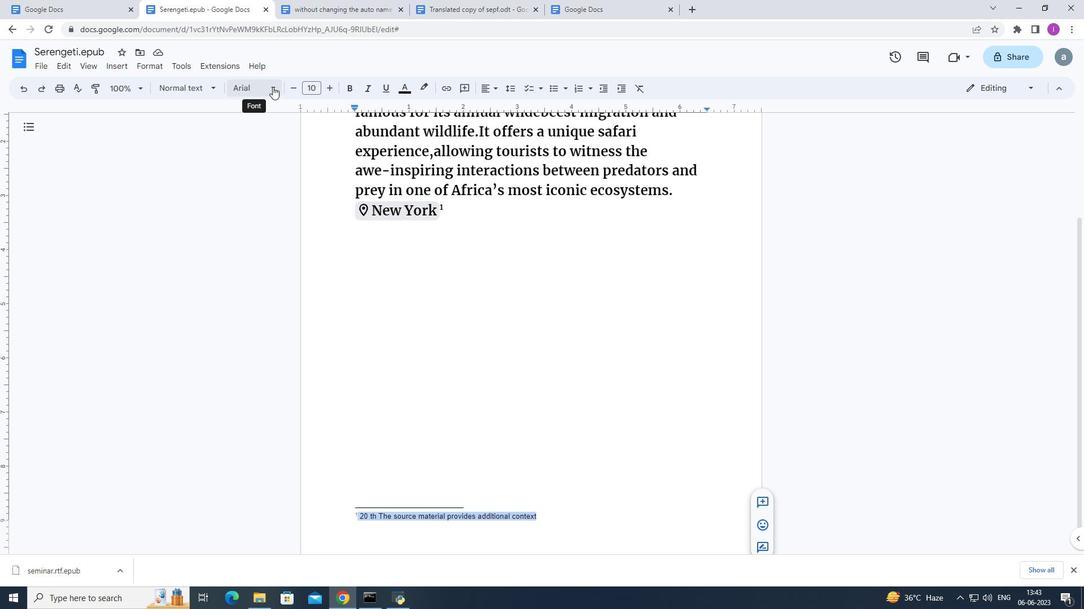 
Action: Mouse pressed left at (273, 86)
Screenshot: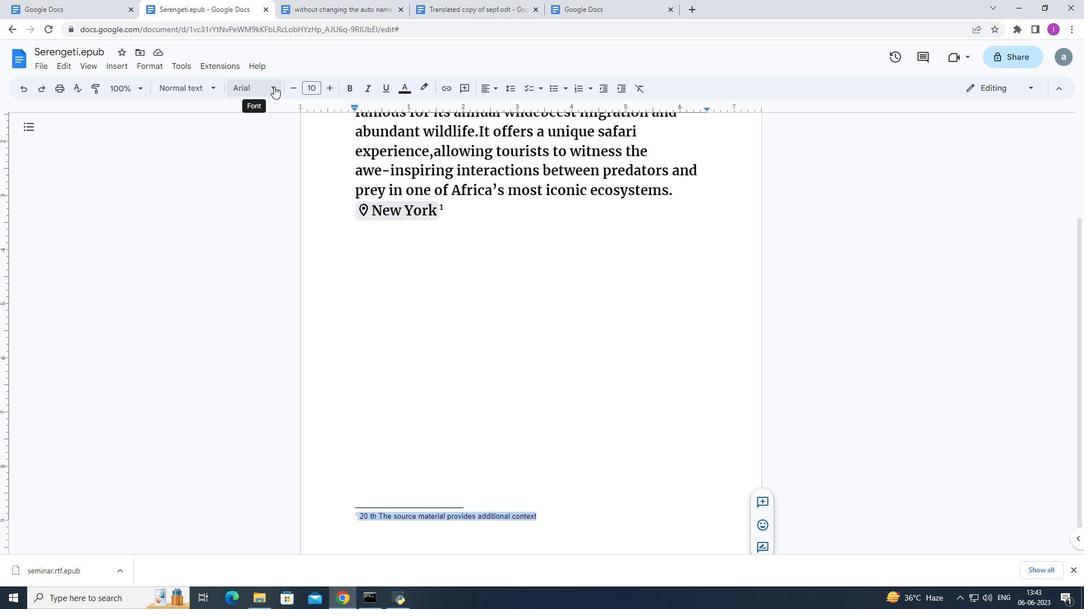 
Action: Mouse moved to (264, 273)
Screenshot: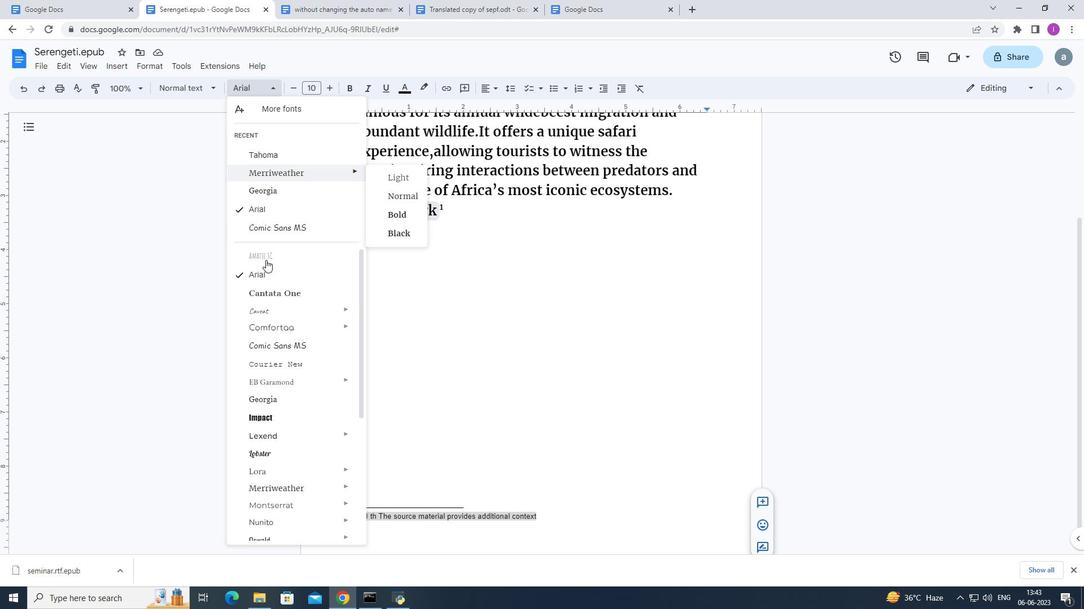 
Action: Mouse pressed left at (264, 273)
Screenshot: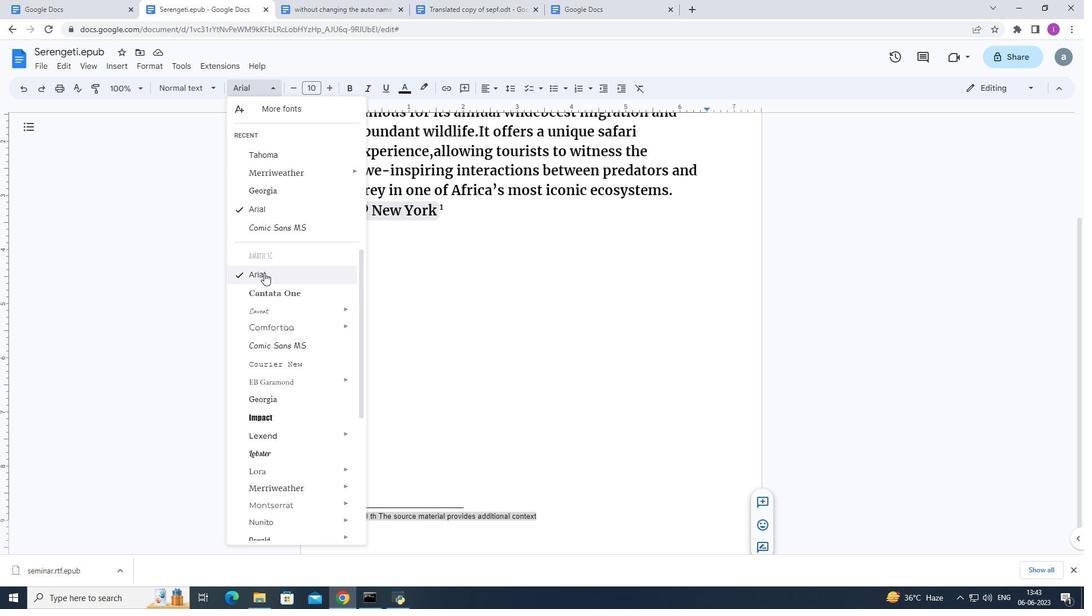 
Action: Mouse moved to (314, 88)
Screenshot: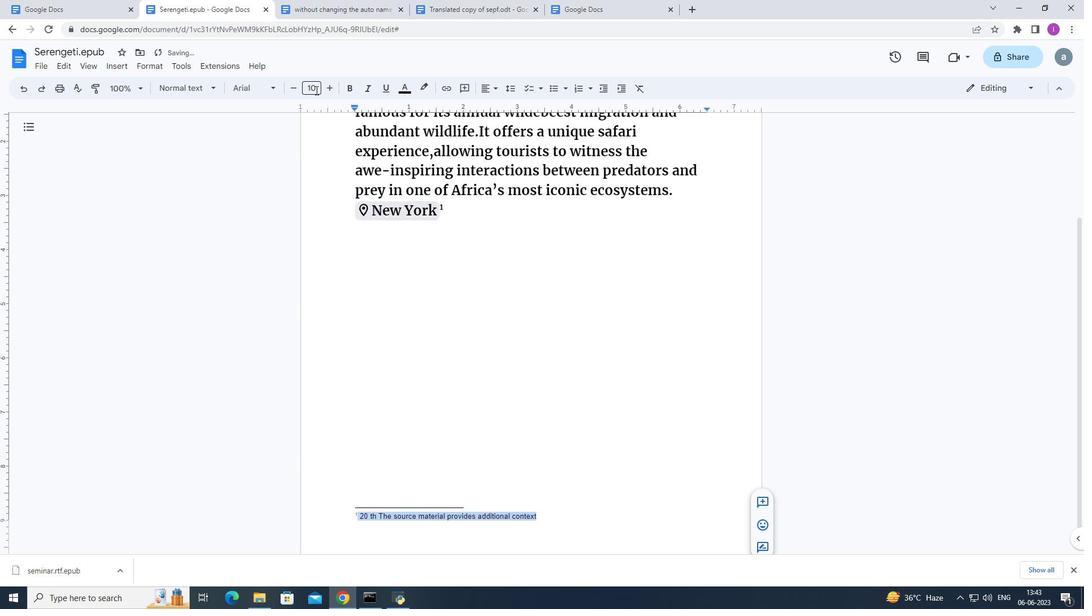 
Action: Mouse pressed left at (314, 88)
Screenshot: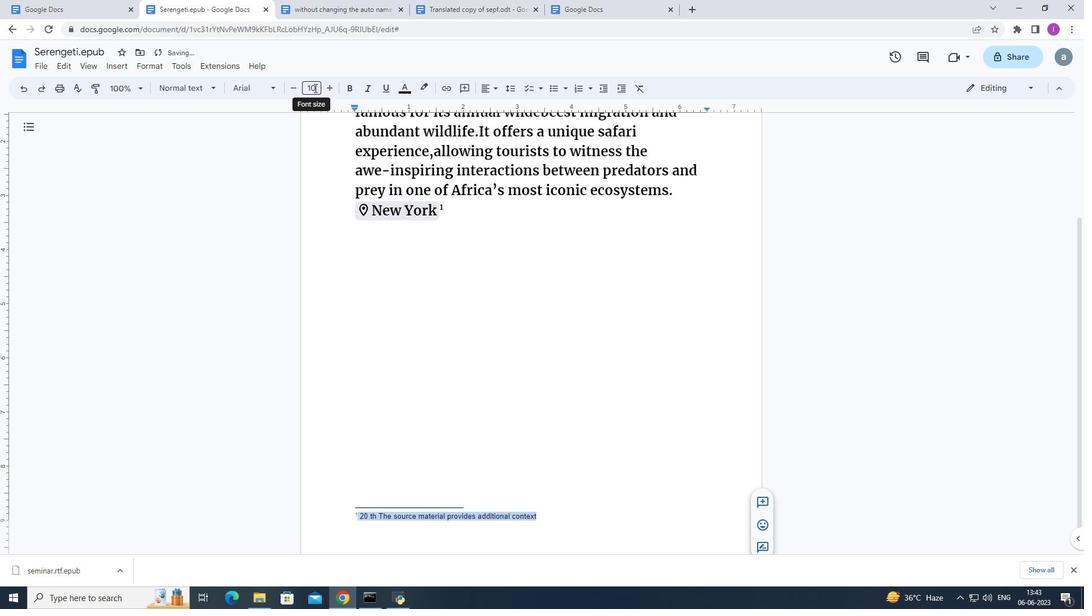 
Action: Mouse moved to (309, 109)
Screenshot: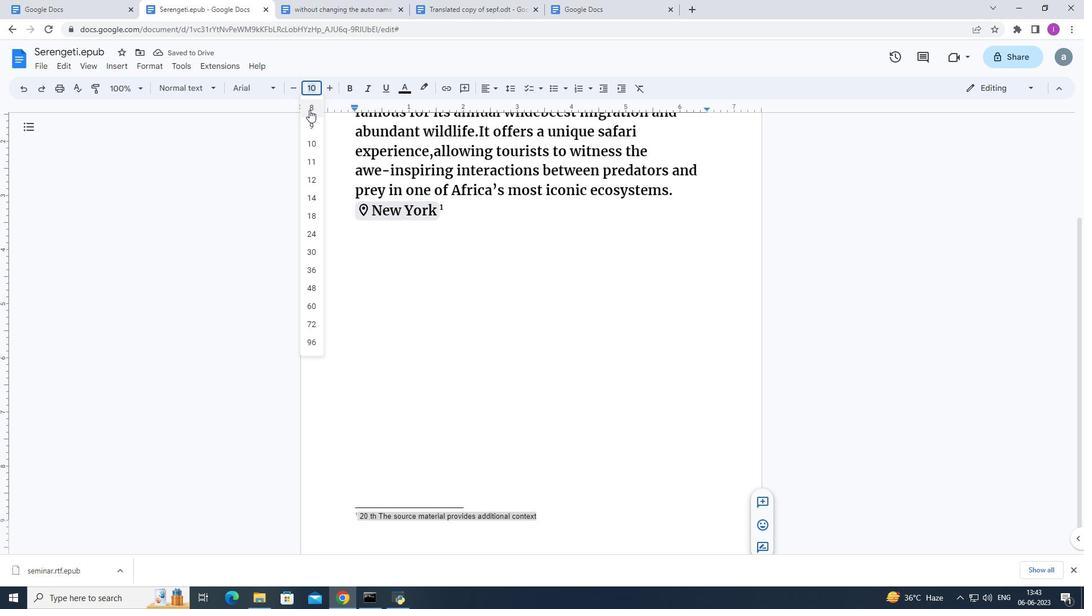
Action: Mouse pressed left at (309, 109)
Screenshot: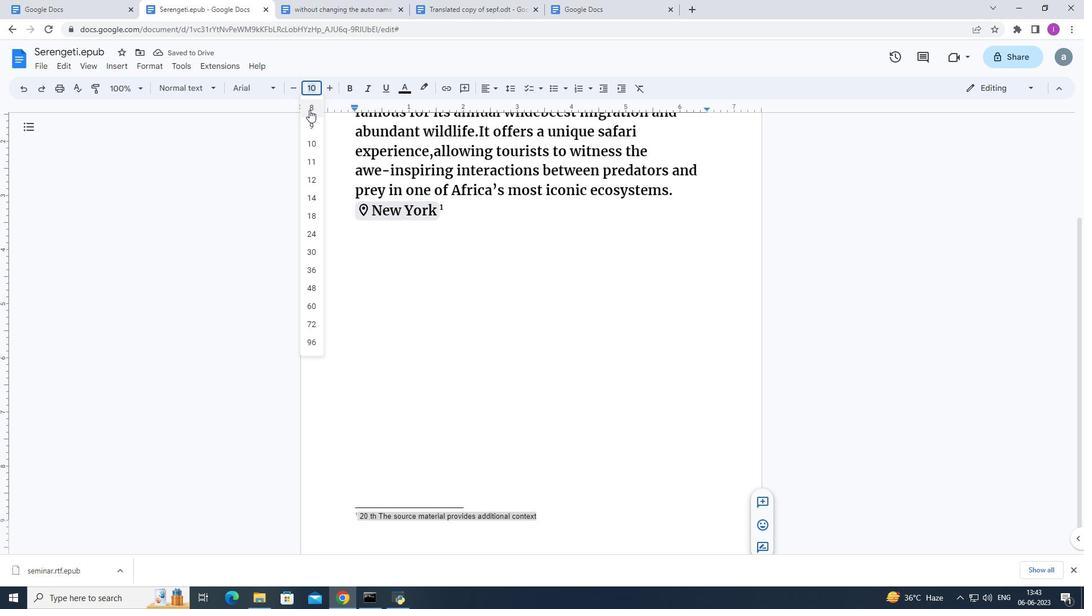 
Action: Mouse moved to (208, 282)
Screenshot: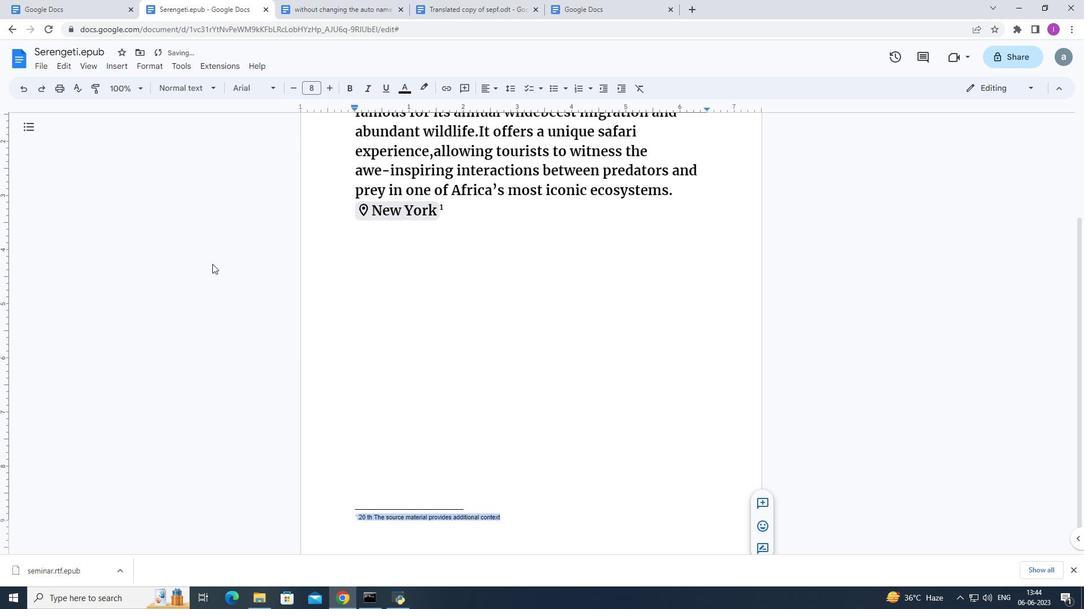
Action: Mouse scrolled (208, 283) with delta (0, 0)
Screenshot: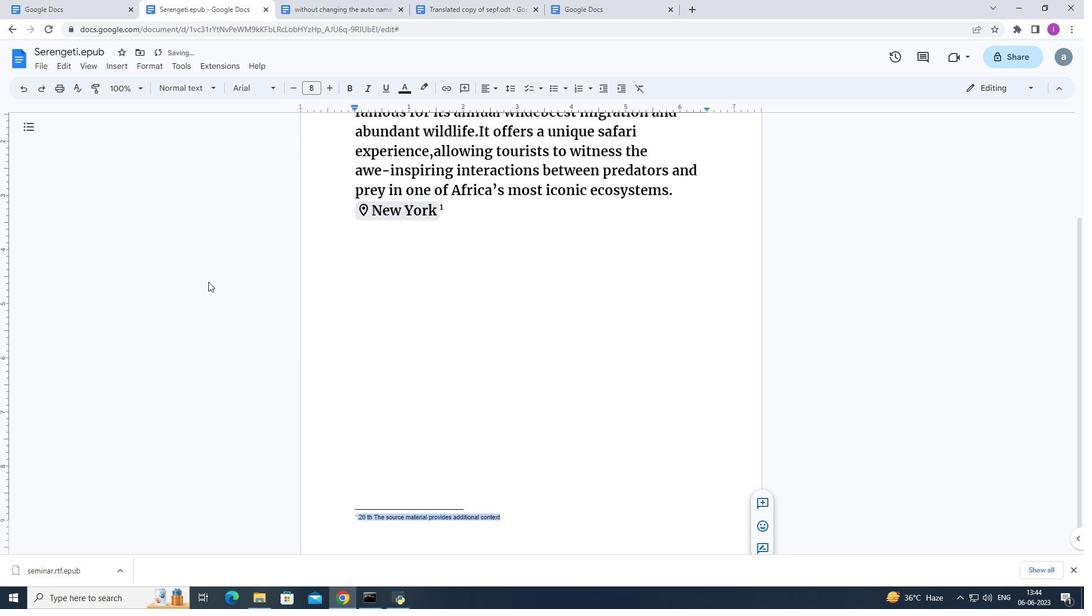 
Action: Mouse scrolled (208, 283) with delta (0, 0)
Screenshot: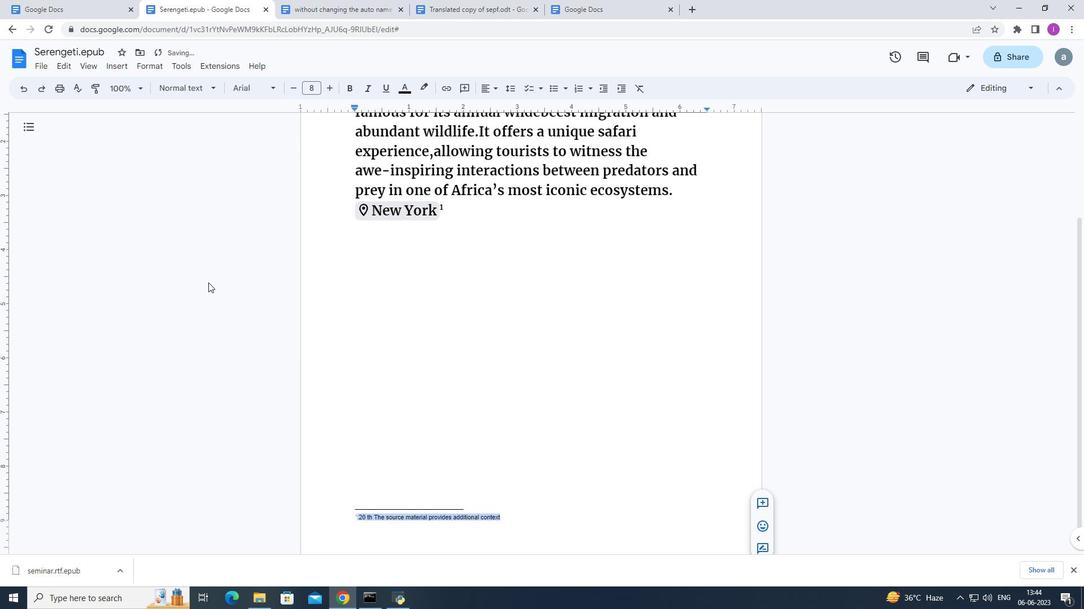 
Action: Mouse scrolled (208, 283) with delta (0, 0)
Screenshot: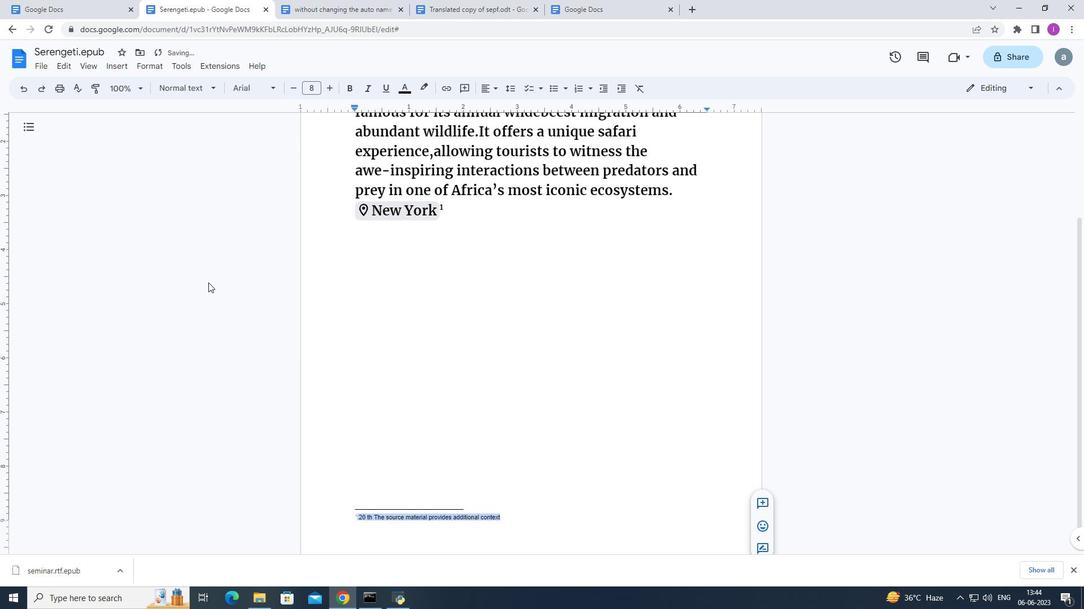 
Action: Mouse moved to (208, 282)
Screenshot: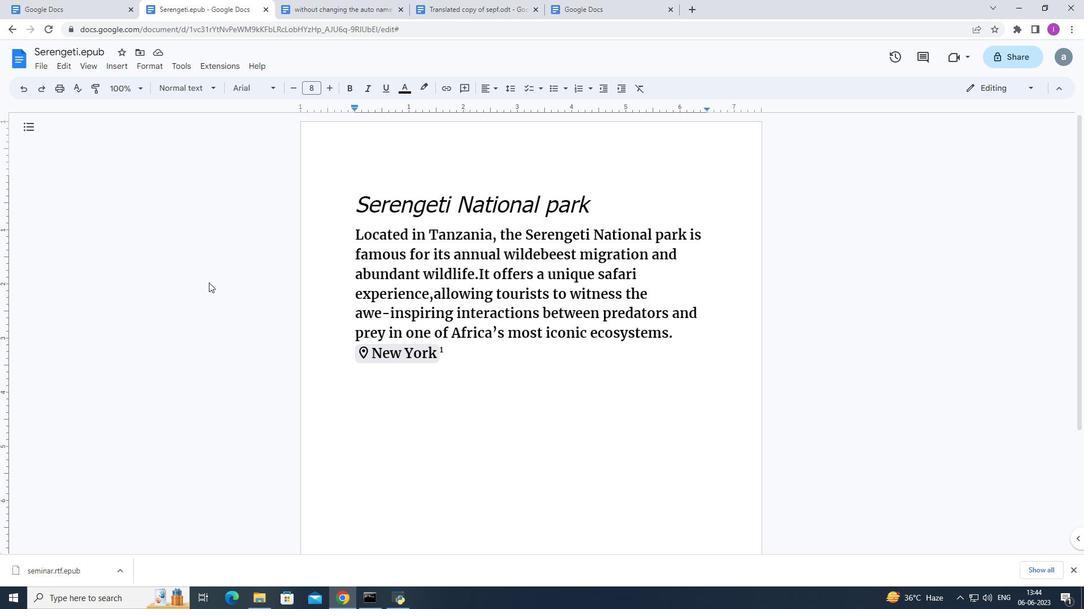 
Action: Mouse scrolled (208, 283) with delta (0, 0)
Screenshot: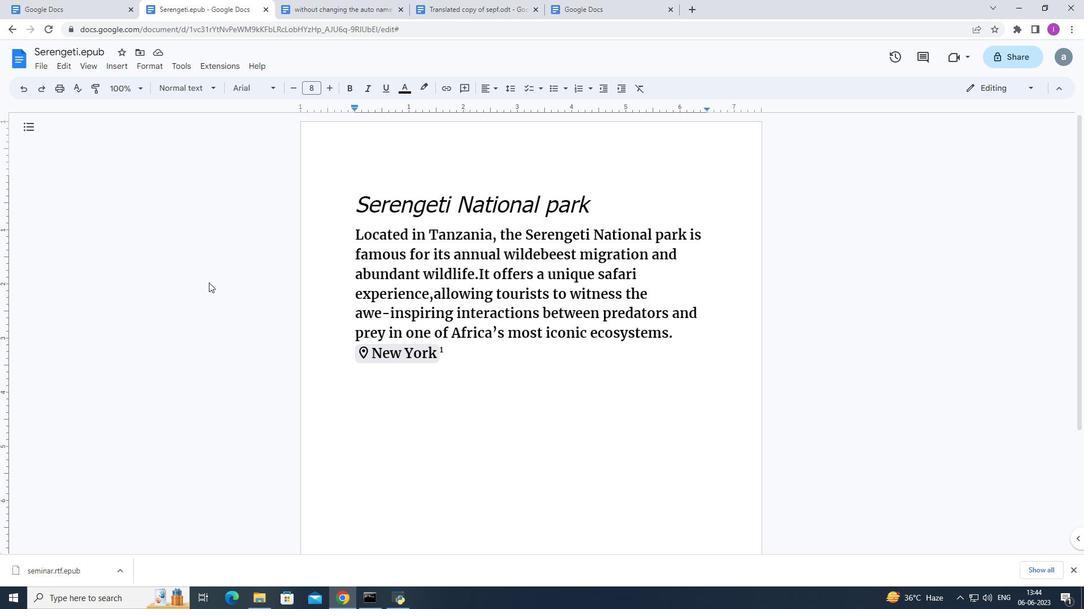
Action: Mouse scrolled (208, 283) with delta (0, 0)
Screenshot: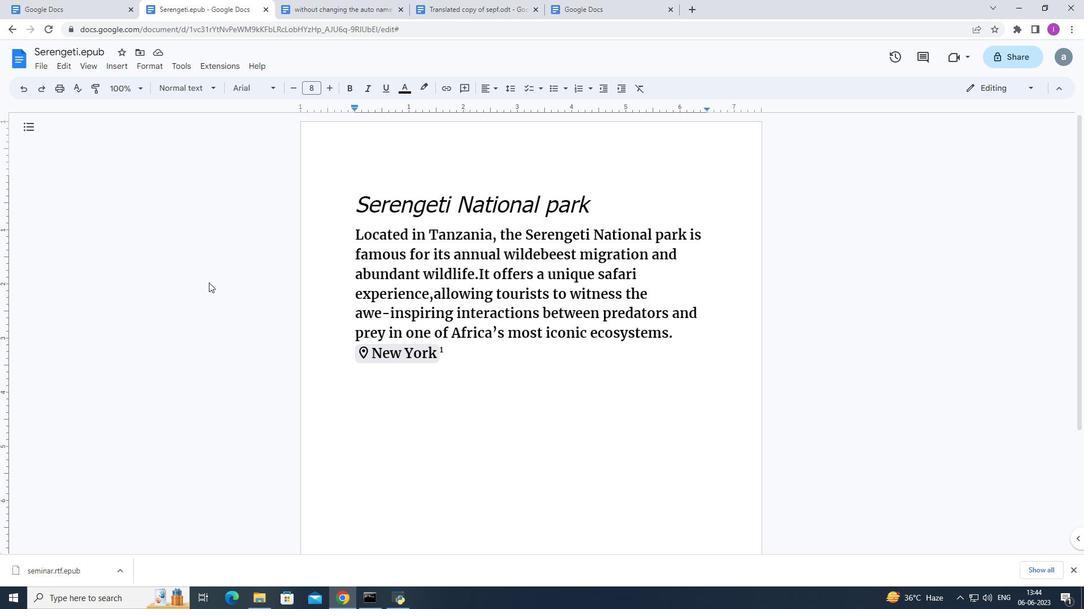 
Action: Mouse scrolled (208, 283) with delta (0, 0)
Screenshot: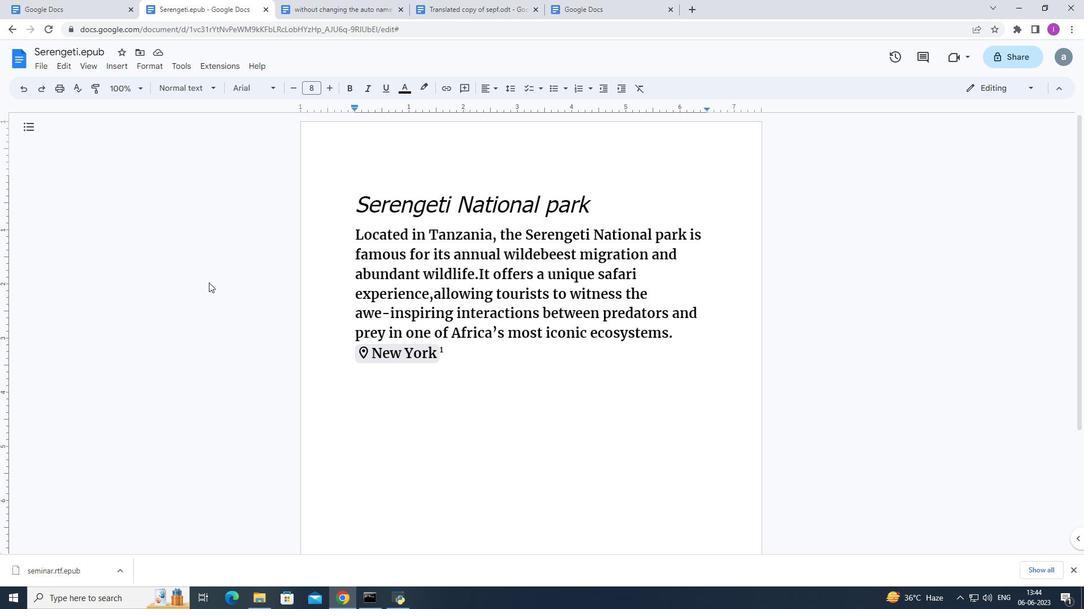 
Action: Mouse scrolled (208, 282) with delta (0, 0)
Screenshot: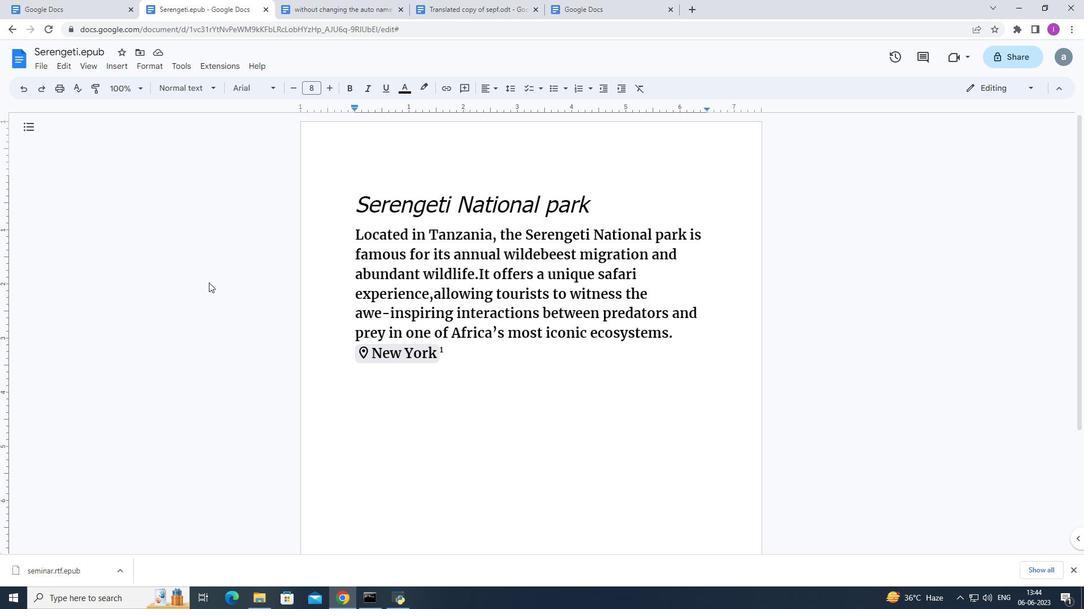 
Action: Mouse scrolled (208, 282) with delta (0, 0)
Screenshot: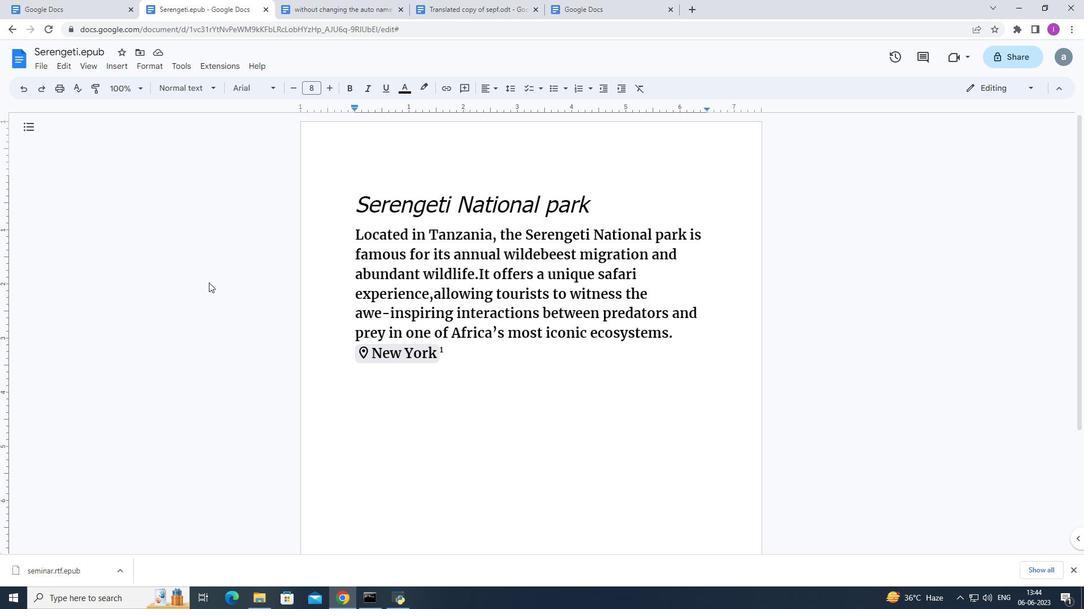 
Action: Mouse scrolled (208, 282) with delta (0, 0)
Screenshot: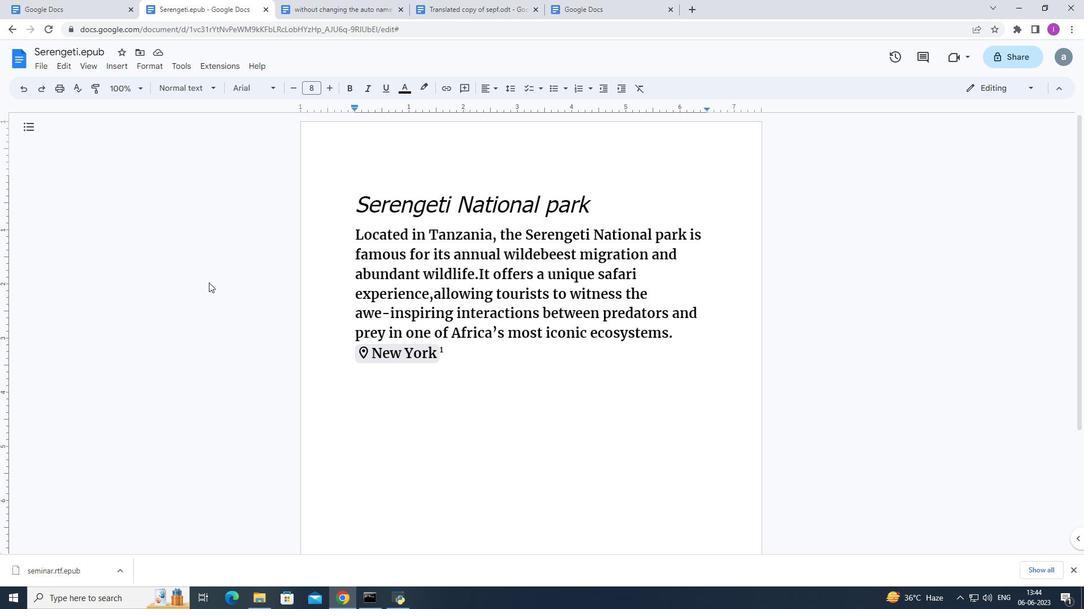 
Action: Mouse scrolled (208, 282) with delta (0, 0)
Screenshot: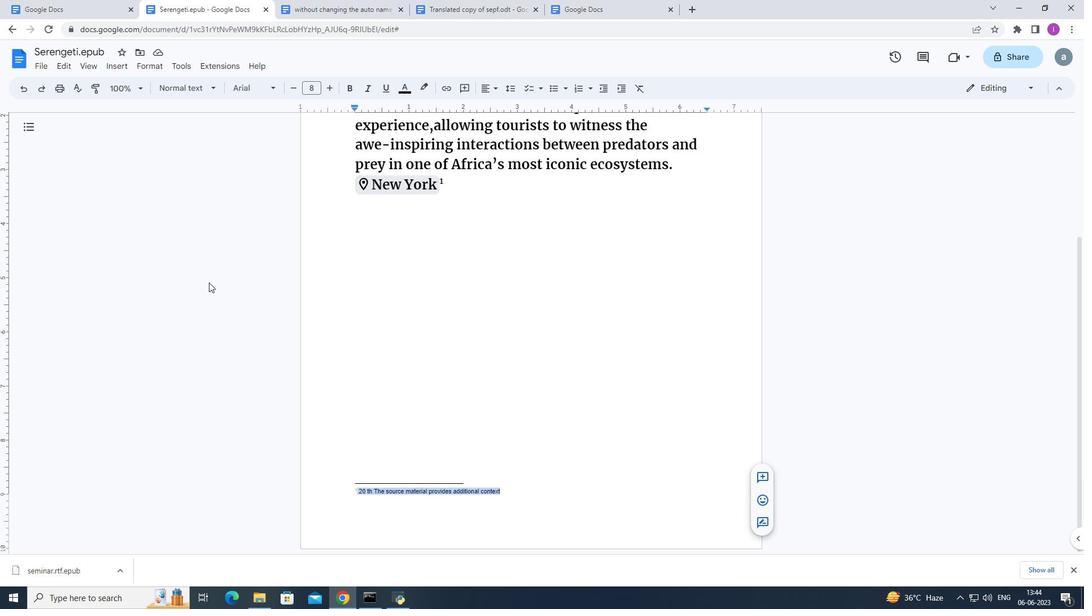 
Action: Mouse scrolled (208, 282) with delta (0, 0)
Screenshot: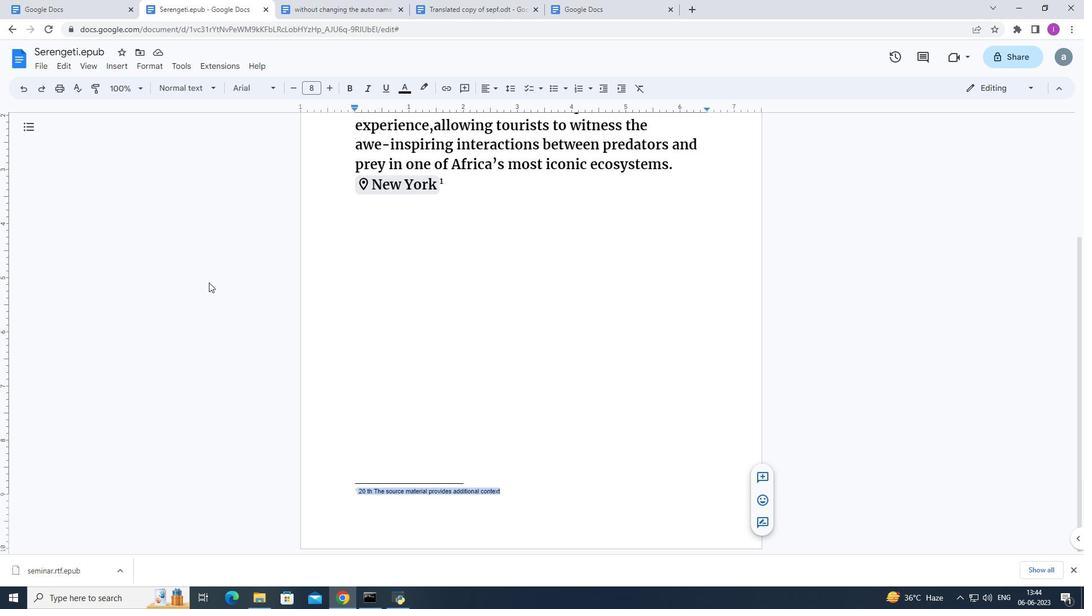 
Action: Mouse scrolled (208, 283) with delta (0, 0)
Screenshot: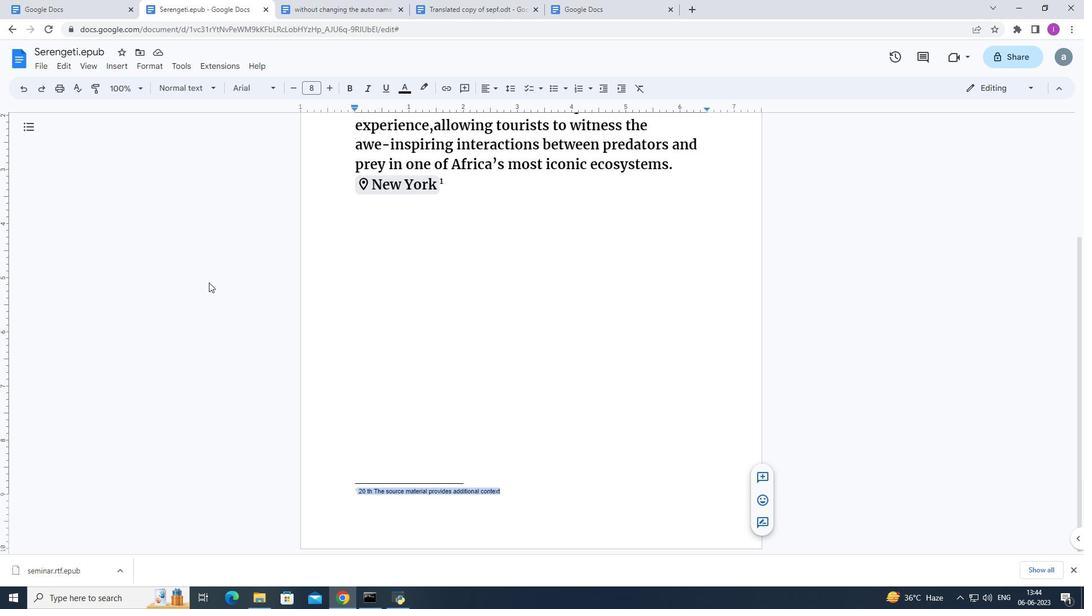 
Action: Mouse moved to (208, 282)
Screenshot: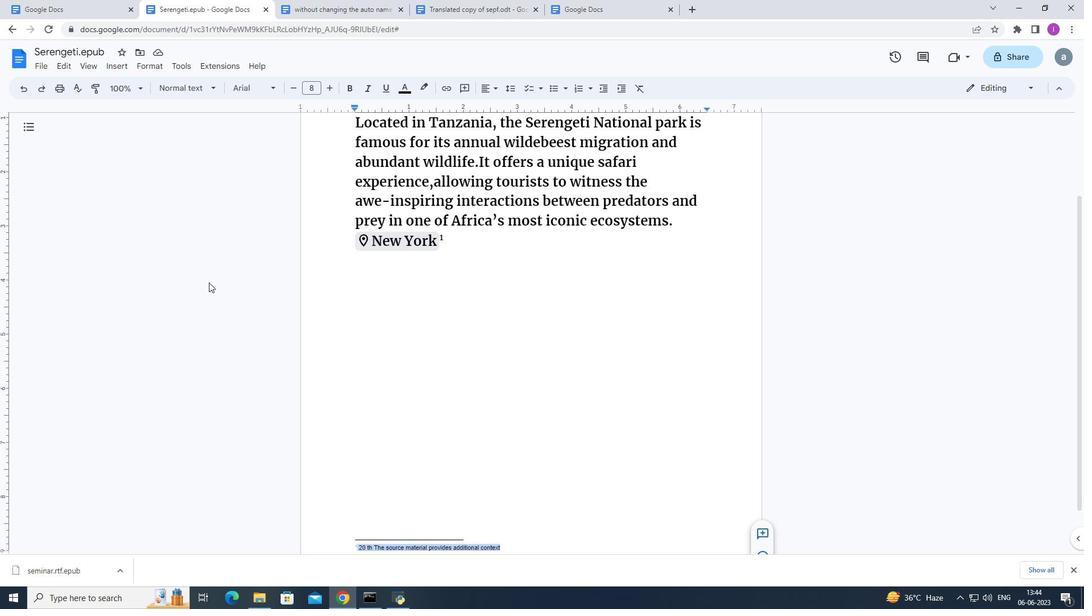 
Action: Mouse scrolled (208, 282) with delta (0, 0)
Screenshot: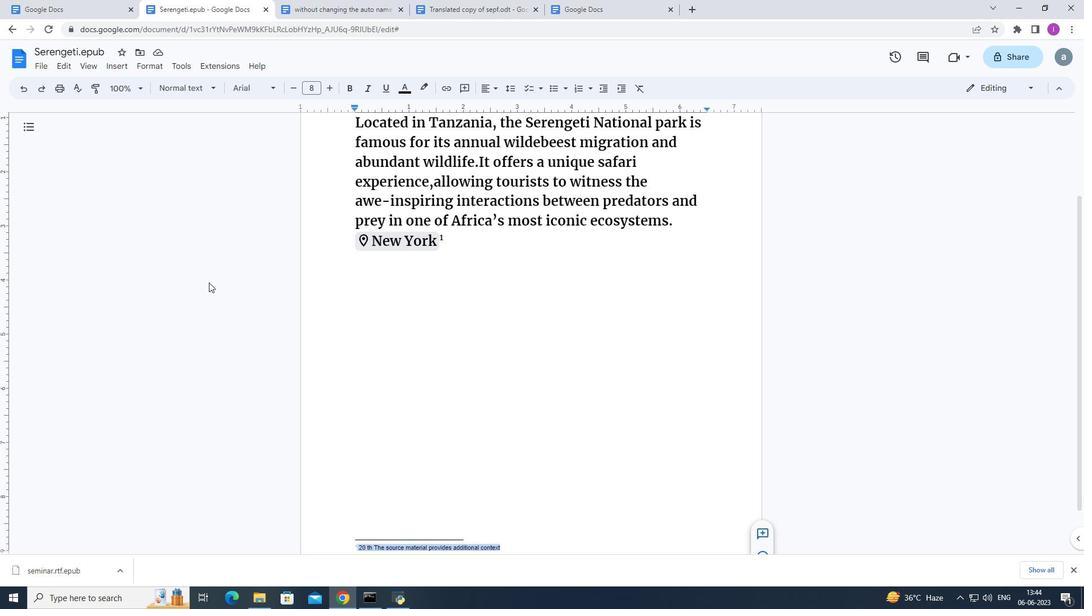 
Action: Mouse scrolled (208, 282) with delta (0, 0)
Screenshot: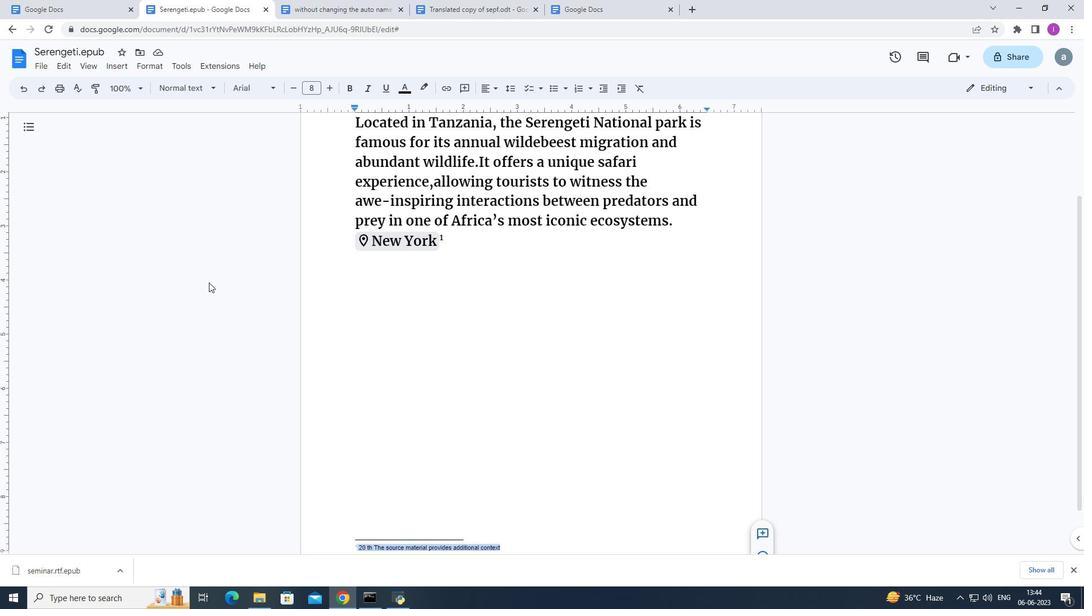 
Action: Mouse scrolled (208, 282) with delta (0, 0)
Screenshot: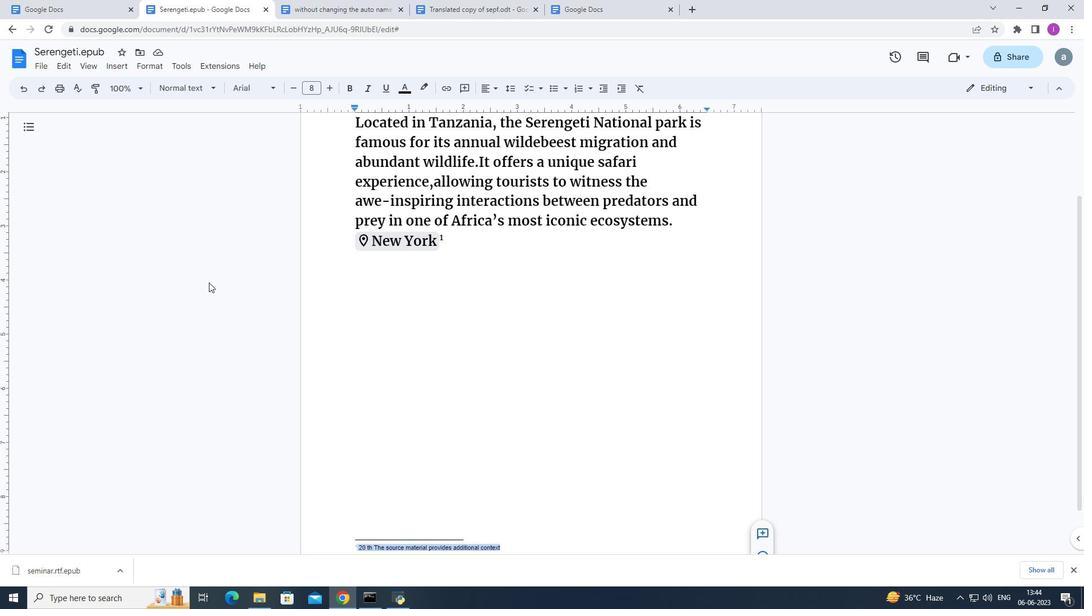 
Action: Mouse scrolled (208, 282) with delta (0, 0)
Screenshot: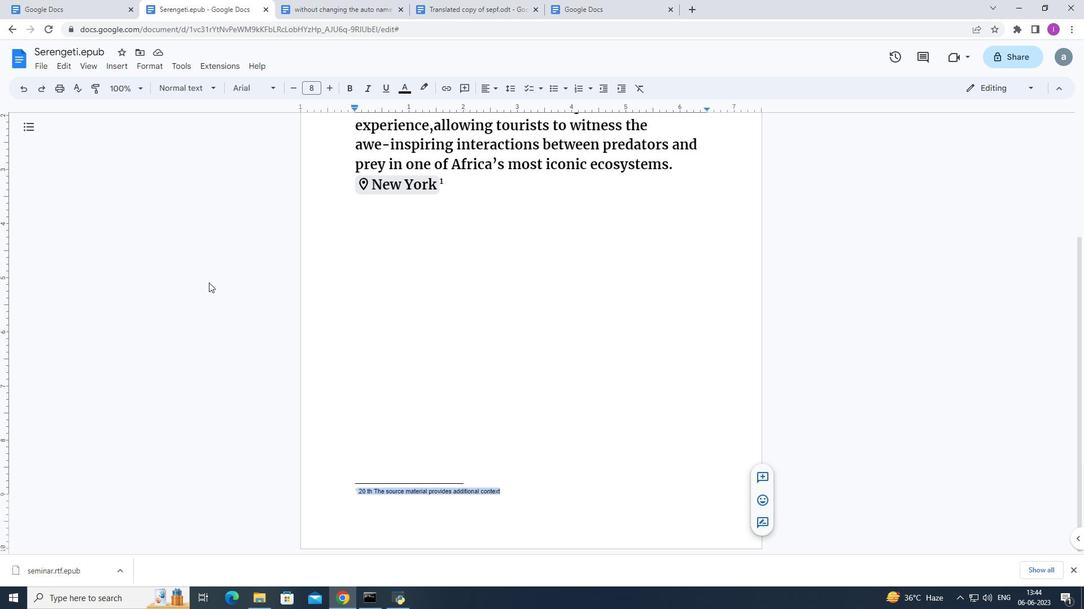 
Action: Mouse scrolled (208, 282) with delta (0, 0)
Screenshot: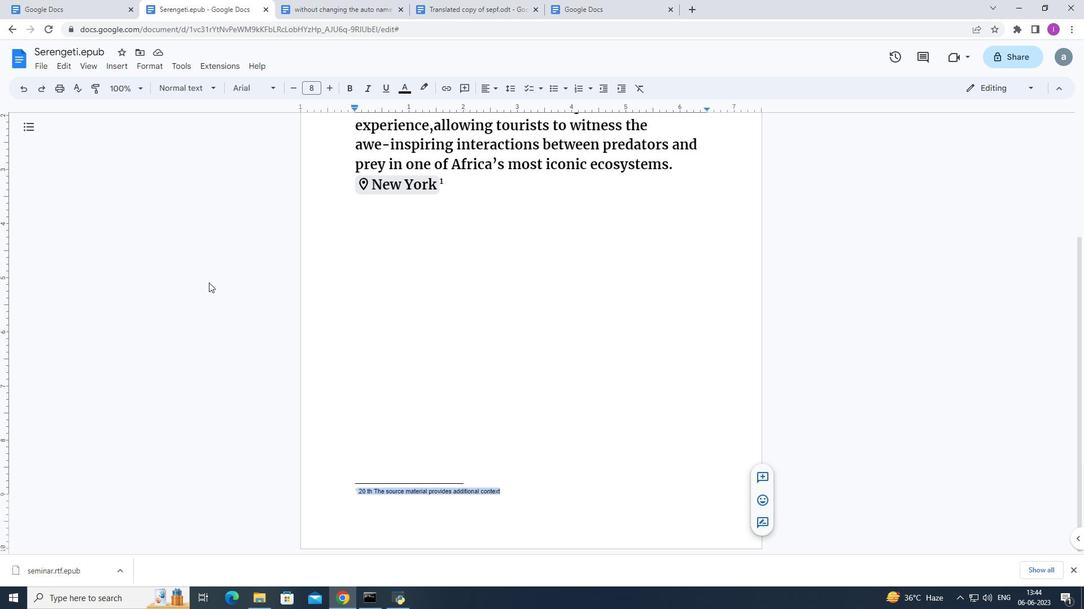 
Action: Mouse scrolled (208, 283) with delta (0, 0)
Screenshot: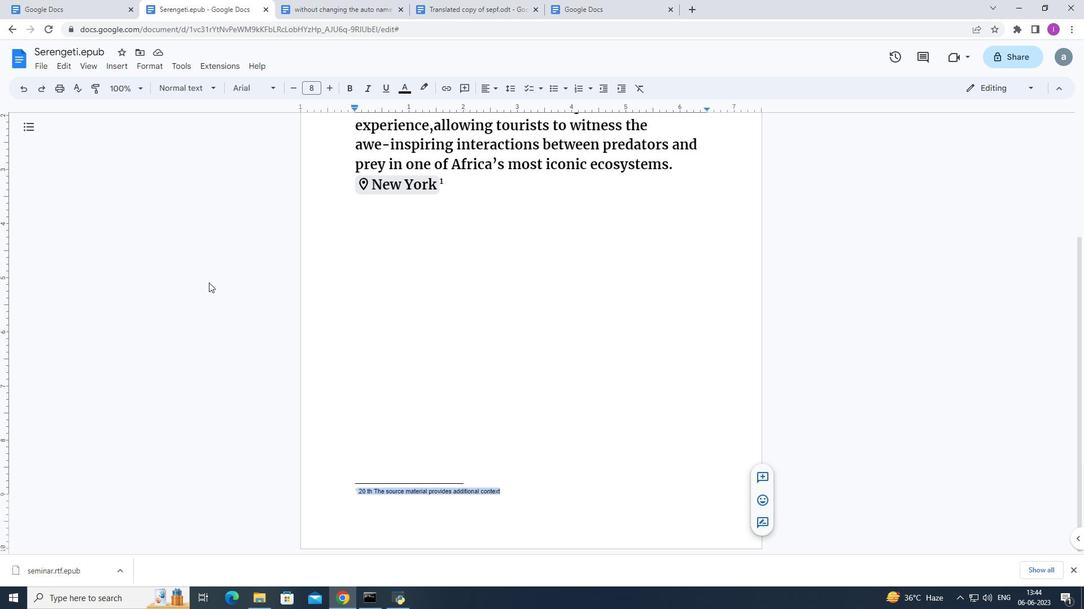 
Action: Mouse scrolled (208, 282) with delta (0, 0)
Screenshot: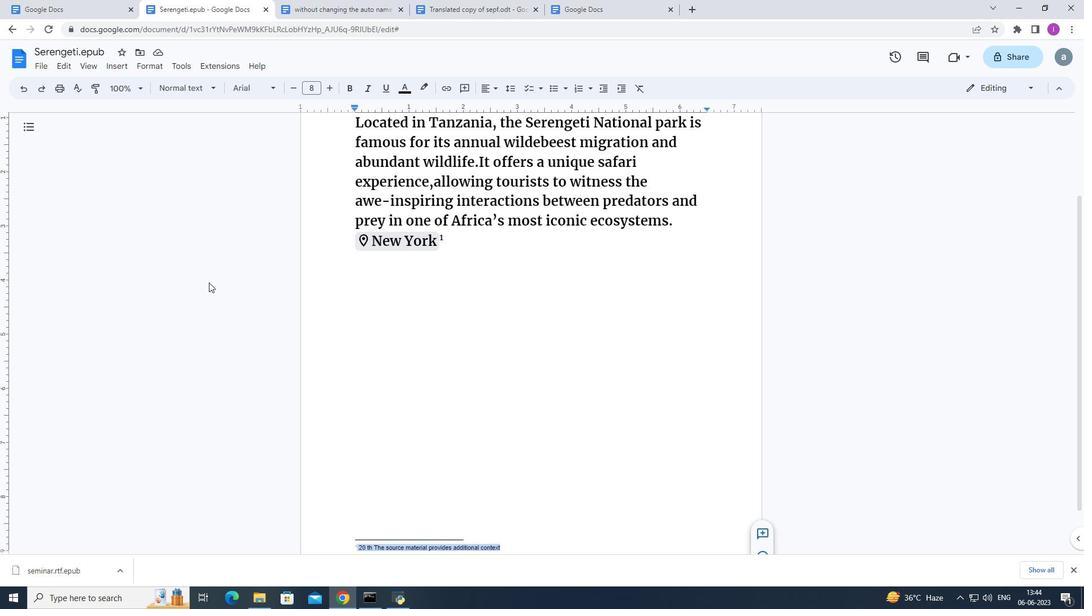 
Action: Mouse scrolled (208, 282) with delta (0, 0)
Screenshot: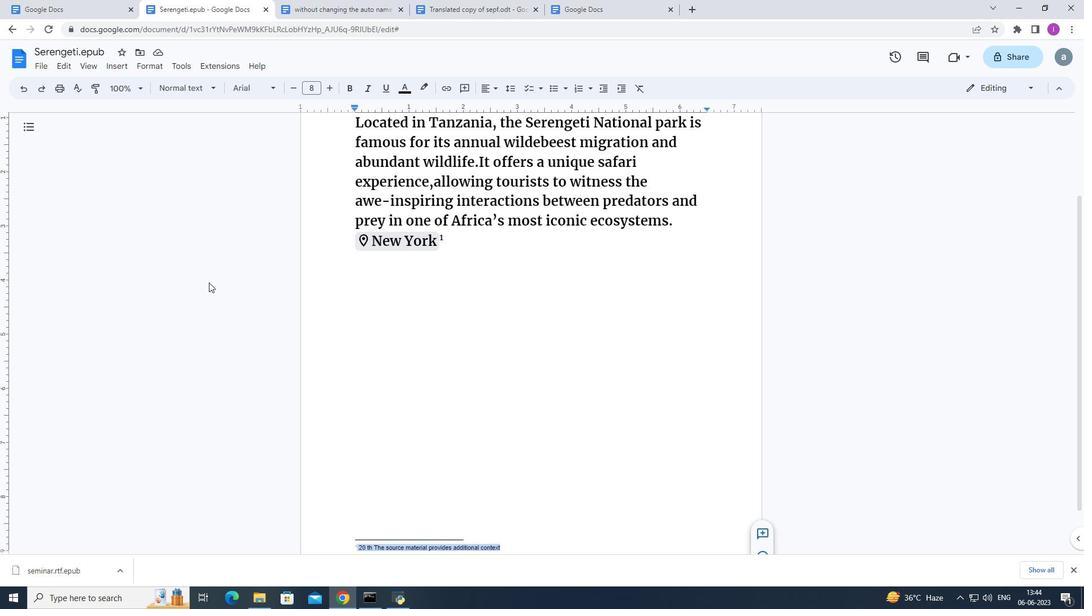 
Action: Mouse scrolled (208, 282) with delta (0, 0)
Screenshot: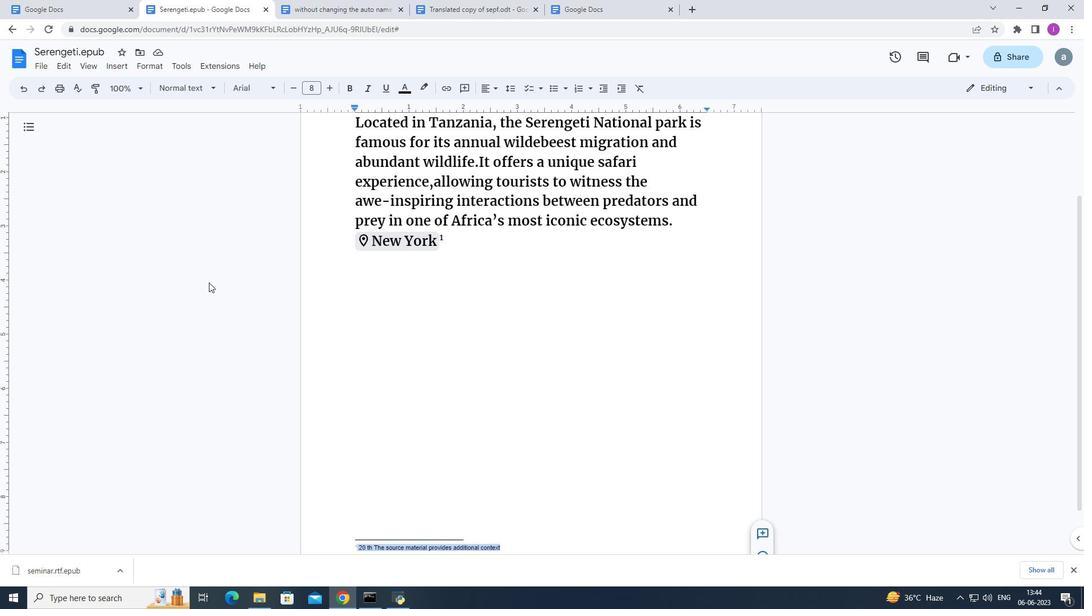 
Action: Mouse scrolled (208, 282) with delta (0, 0)
Screenshot: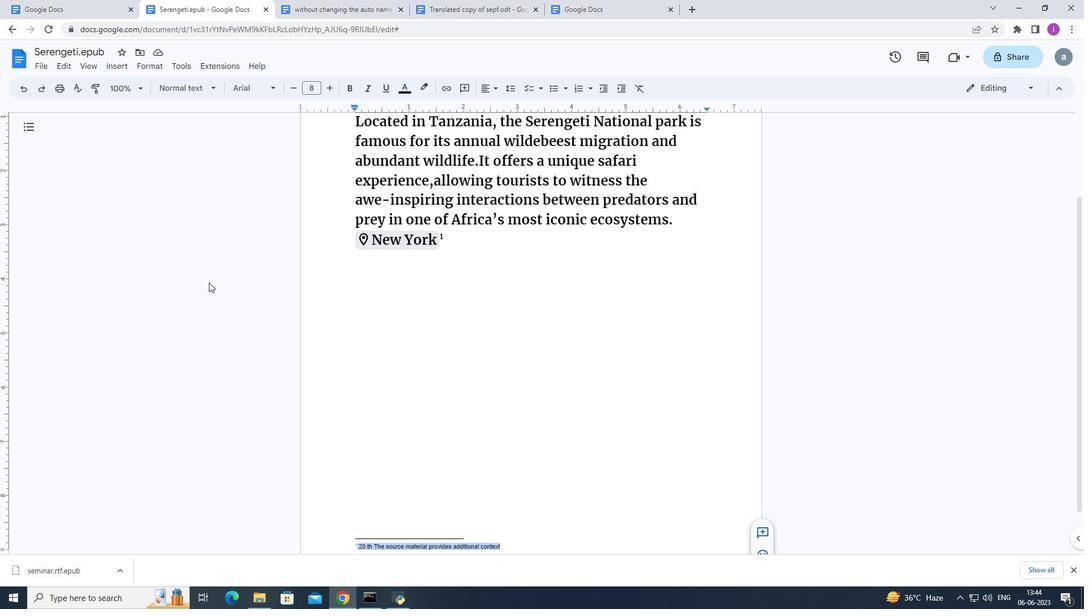 
Action: Mouse moved to (214, 278)
Screenshot: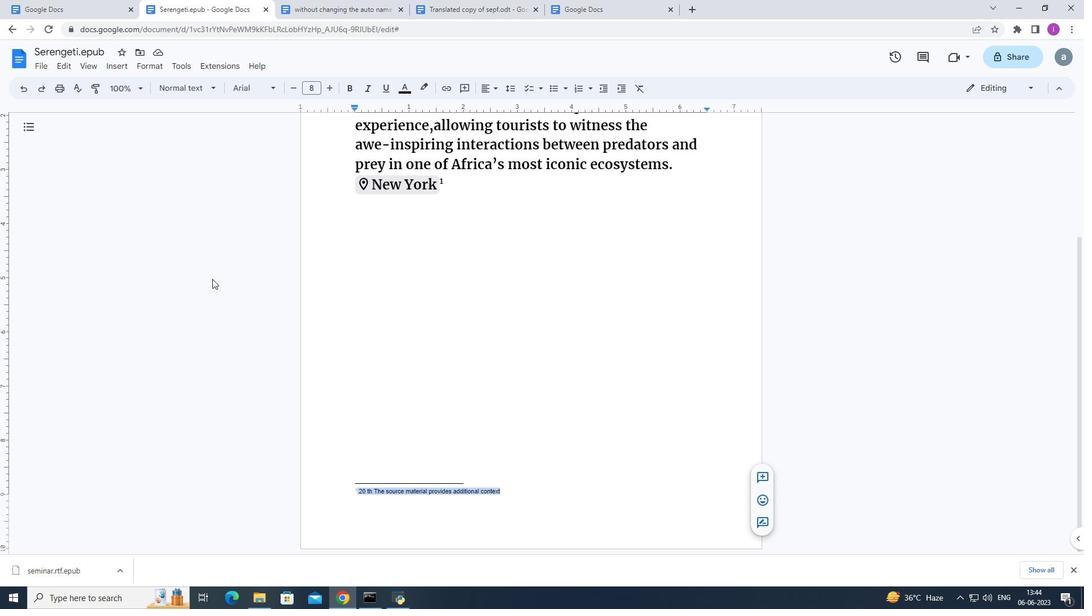
